 Task: Add an event with the title Lunch Break: Mindfulness and Stress Relief Session, date '2023/10/27', time 8:30 AM to 10:30 AMand add a description: Throughout the session, the facilitator will provide gentle guidance and reminders to stay present, fostering a non-judgmental and accepting attitude toward thoughts and sensations that may arise. There will also be moments of silence to allow participants to immerse themselves fully in the practice., put the event into Green category . Add location for the event as: Athens, Greece, logged in from the account softage.3@softage.netand send the event invitation to softage.4@softage.net and softage.5@softage.net. Set a reminder for the event 1 hour before
Action: Mouse moved to (113, 123)
Screenshot: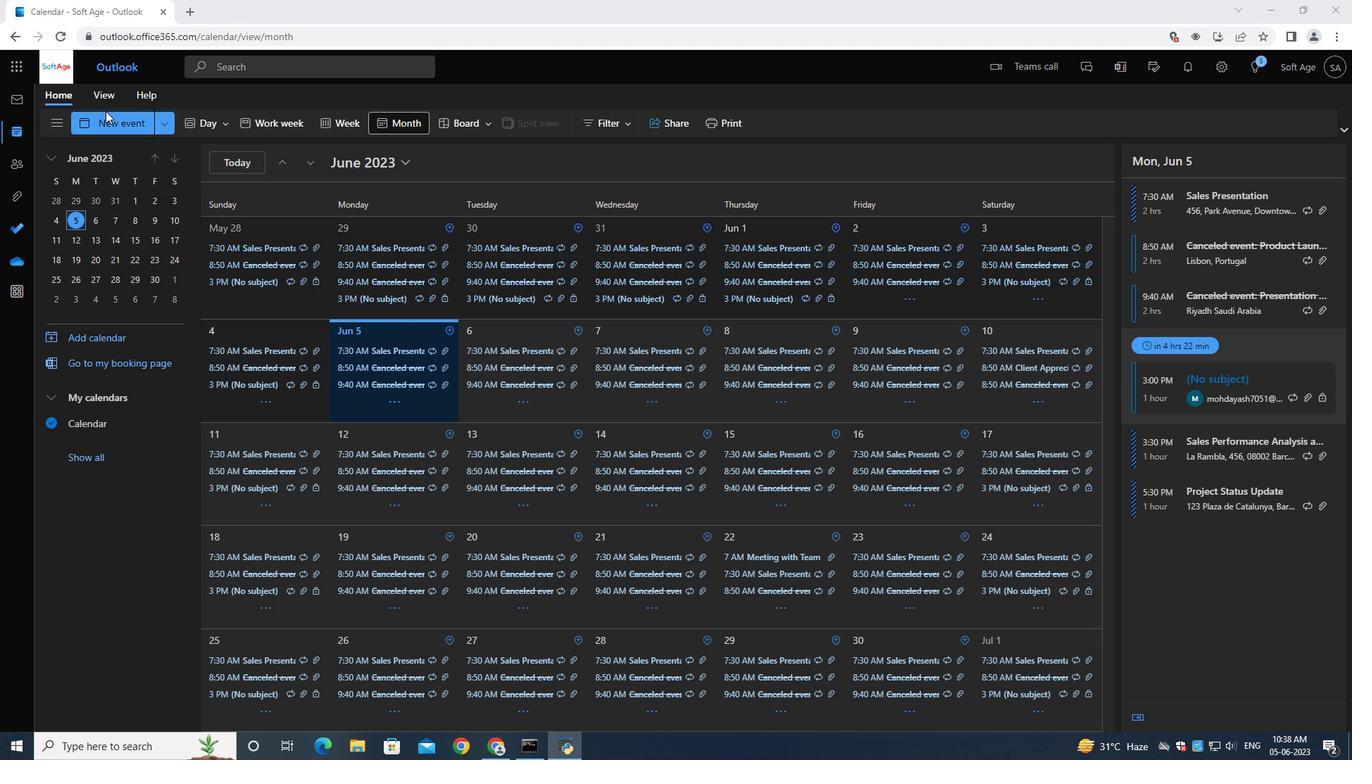 
Action: Mouse pressed left at (113, 123)
Screenshot: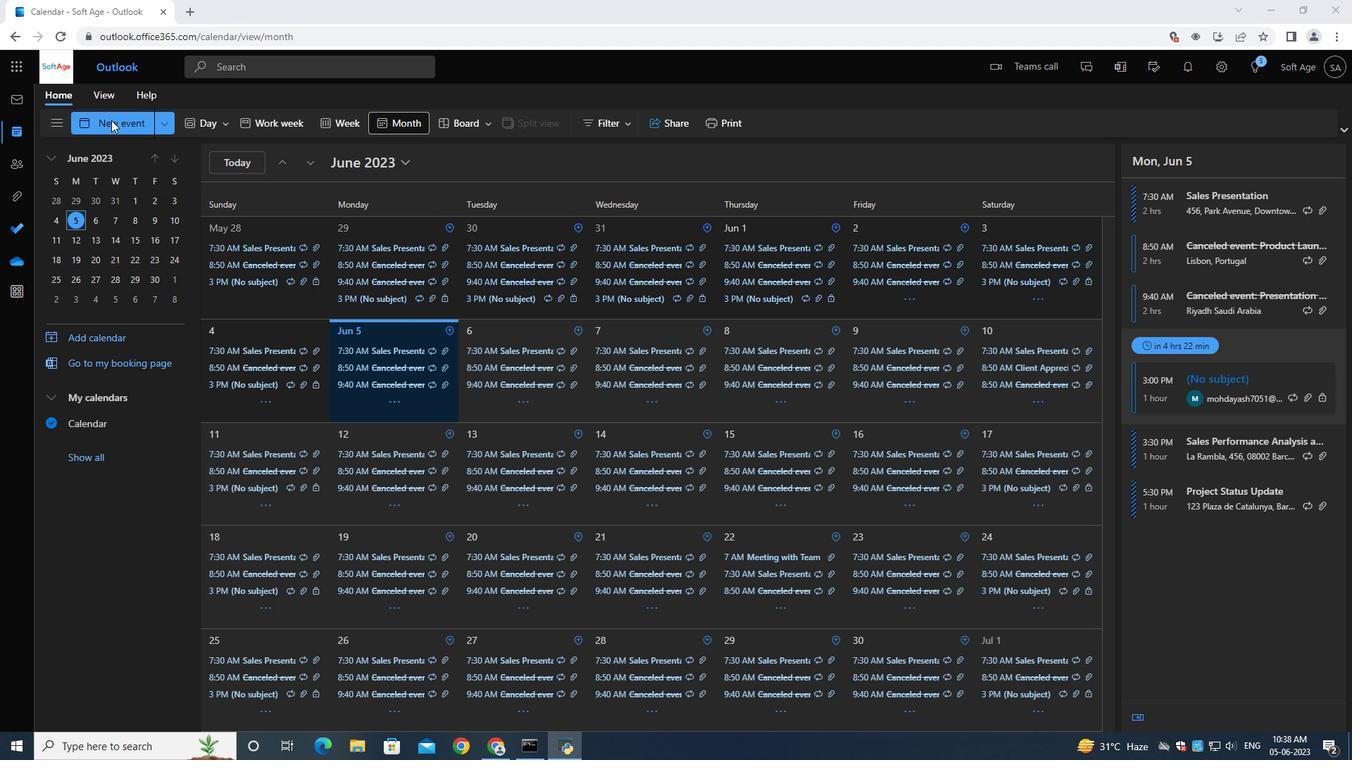 
Action: Mouse moved to (370, 212)
Screenshot: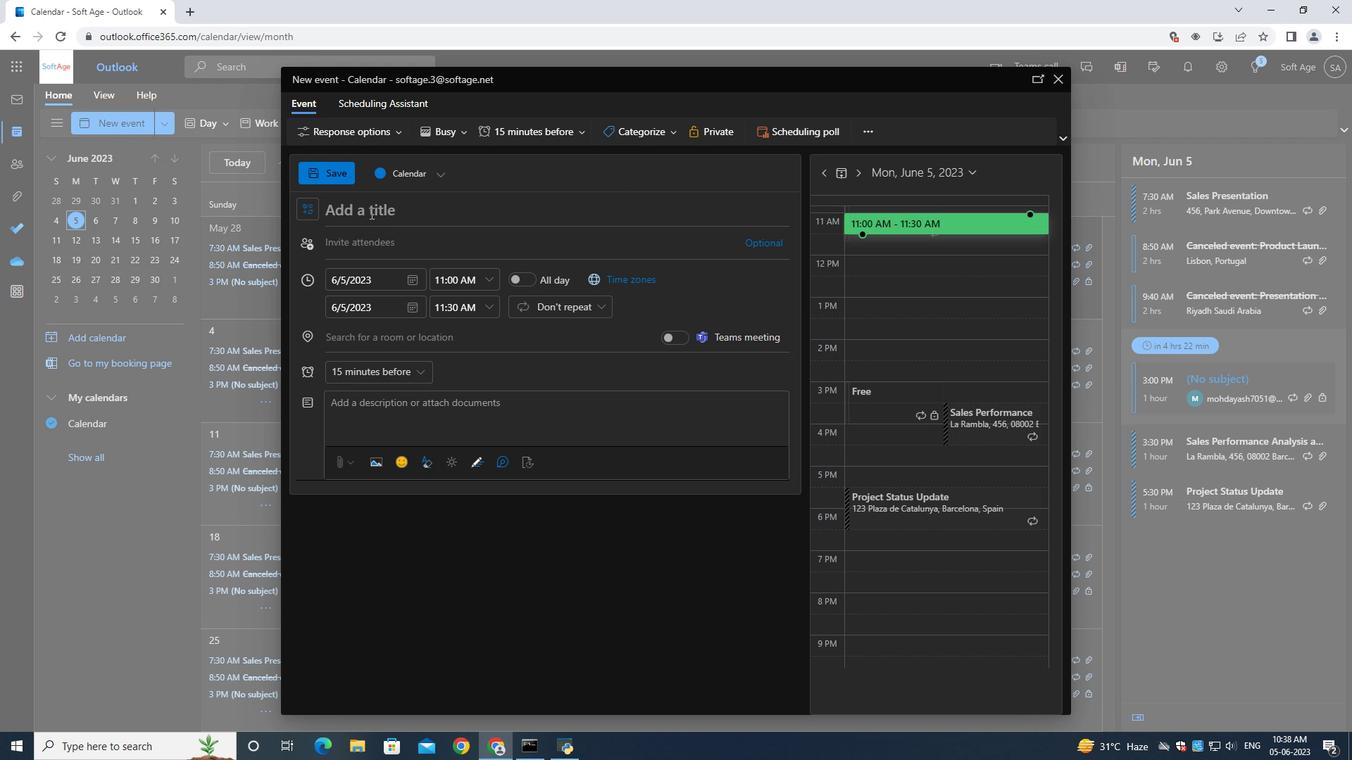 
Action: Mouse pressed left at (370, 212)
Screenshot: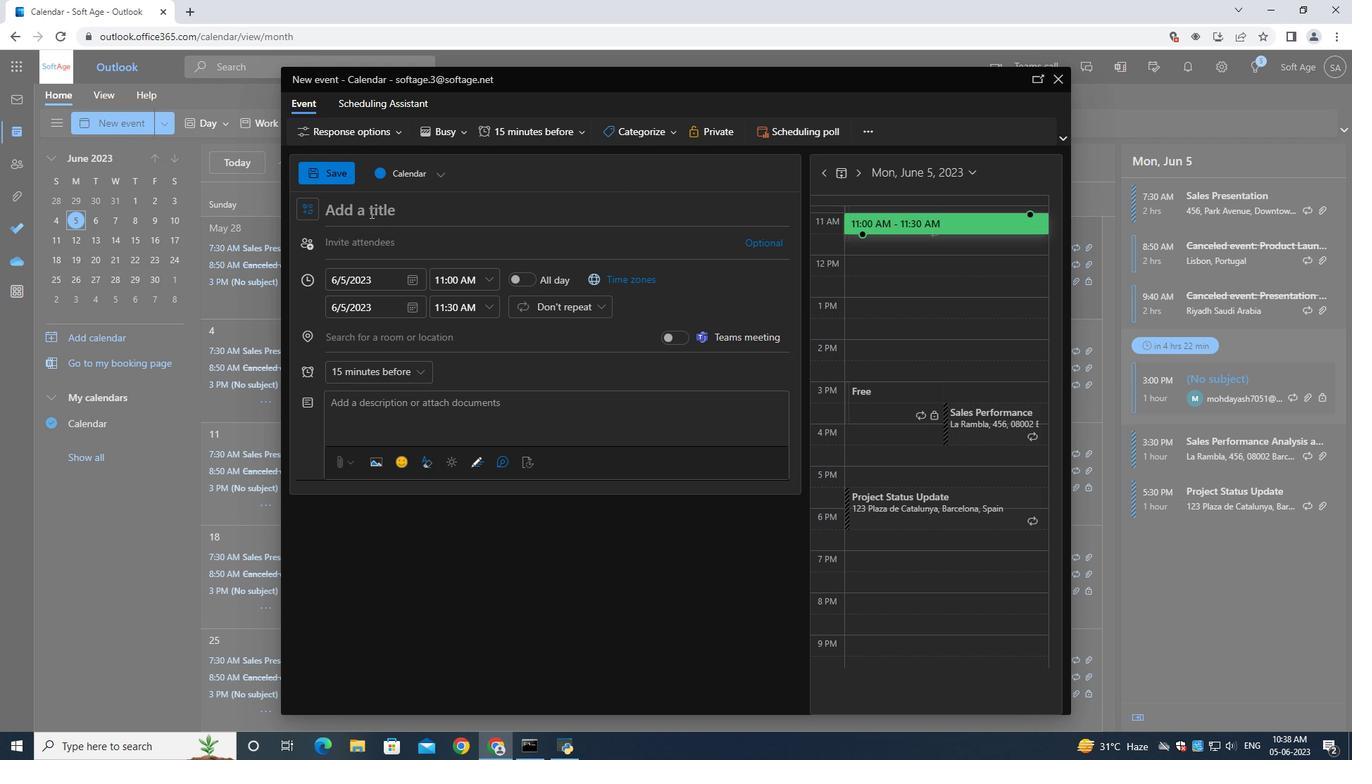 
Action: Key pressed <Key.shift>Lunch<Key.space><Key.shift>Break<Key.shift_r>:<Key.space><Key.shift><Key.shift><Key.shift><Key.shift><Key.shift><Key.shift><Key.shift><Key.shift><Key.shift><Key.shift><Key.shift><Key.shift><Key.shift><Key.shift><Key.shift><Key.shift><Key.shift><Key.shift><Key.shift>Mindfulness<Key.space>and<Key.space><Key.shift><Key.shift>Stress<Key.space><Key.shift>Relief<Key.space><Key.shift>Session
Screenshot: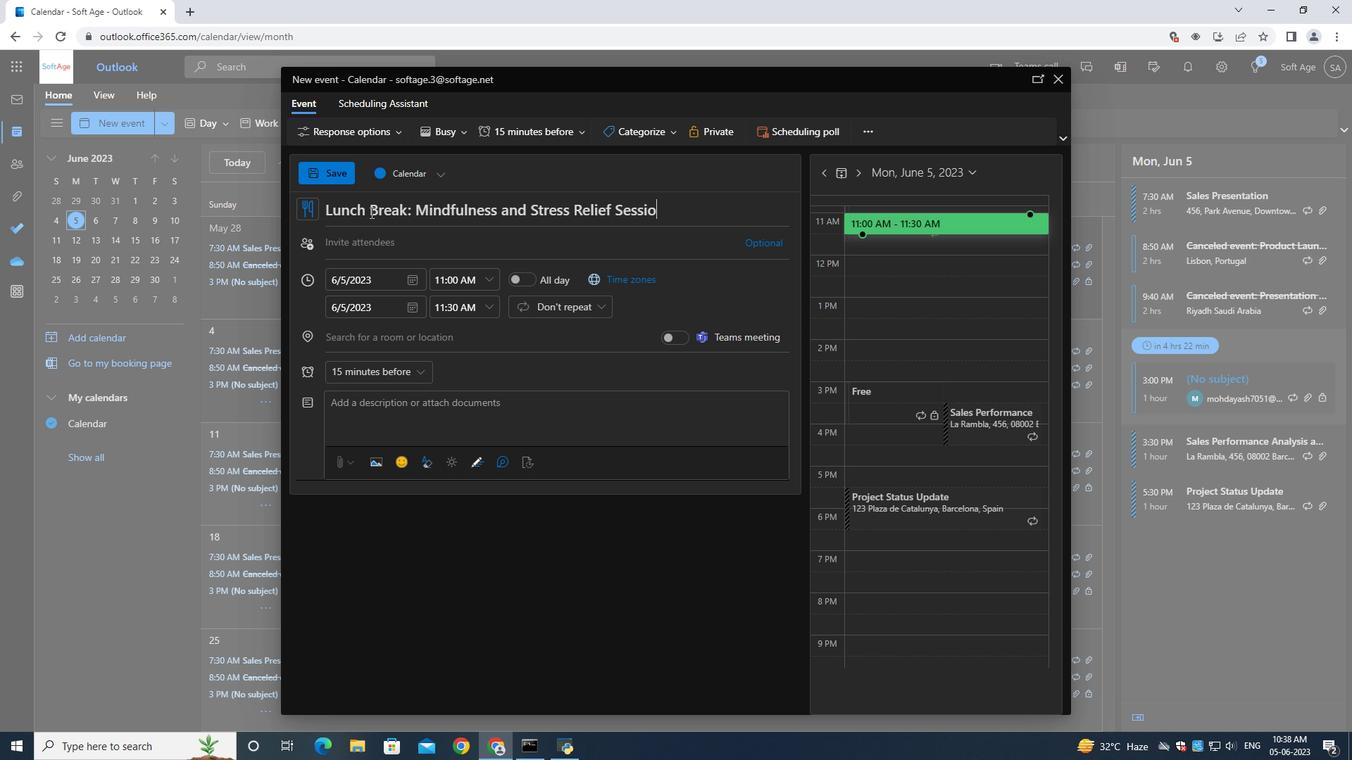 
Action: Mouse moved to (410, 276)
Screenshot: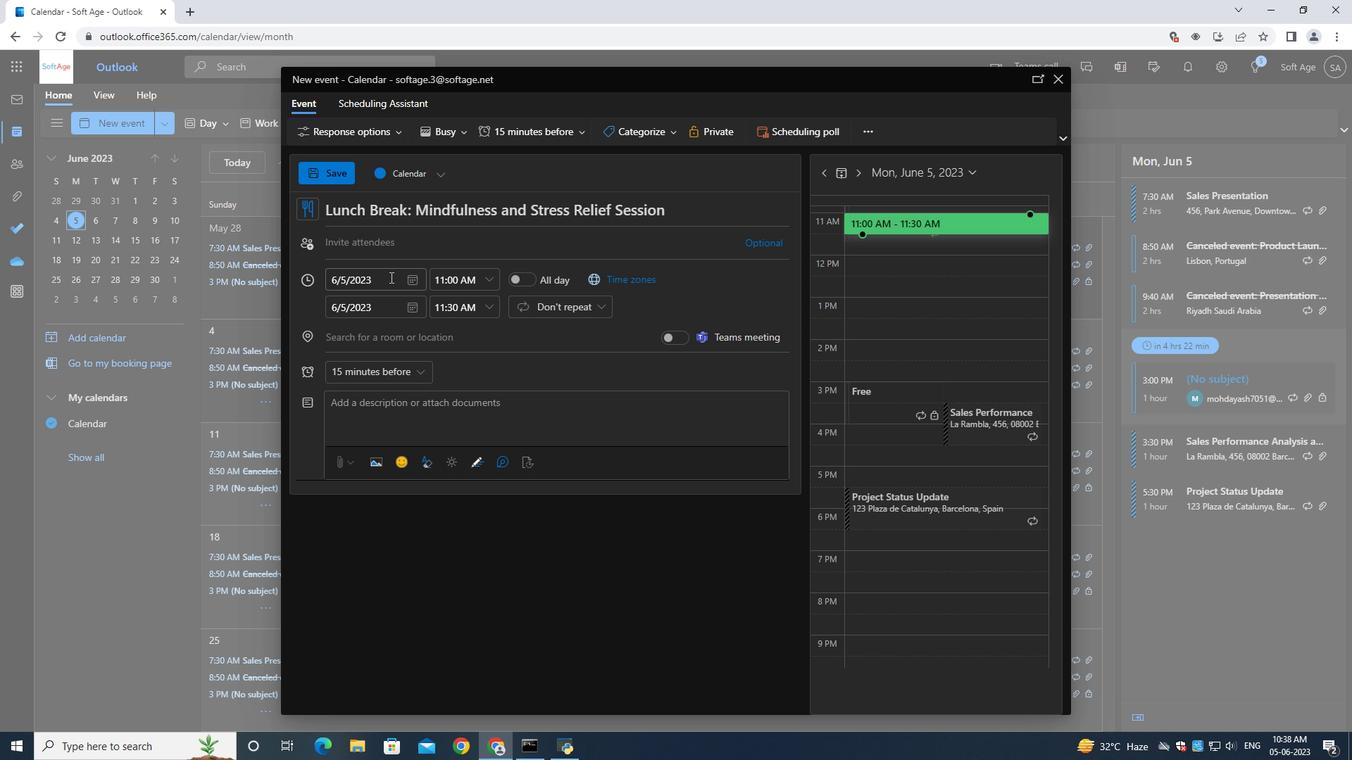 
Action: Mouse pressed left at (410, 276)
Screenshot: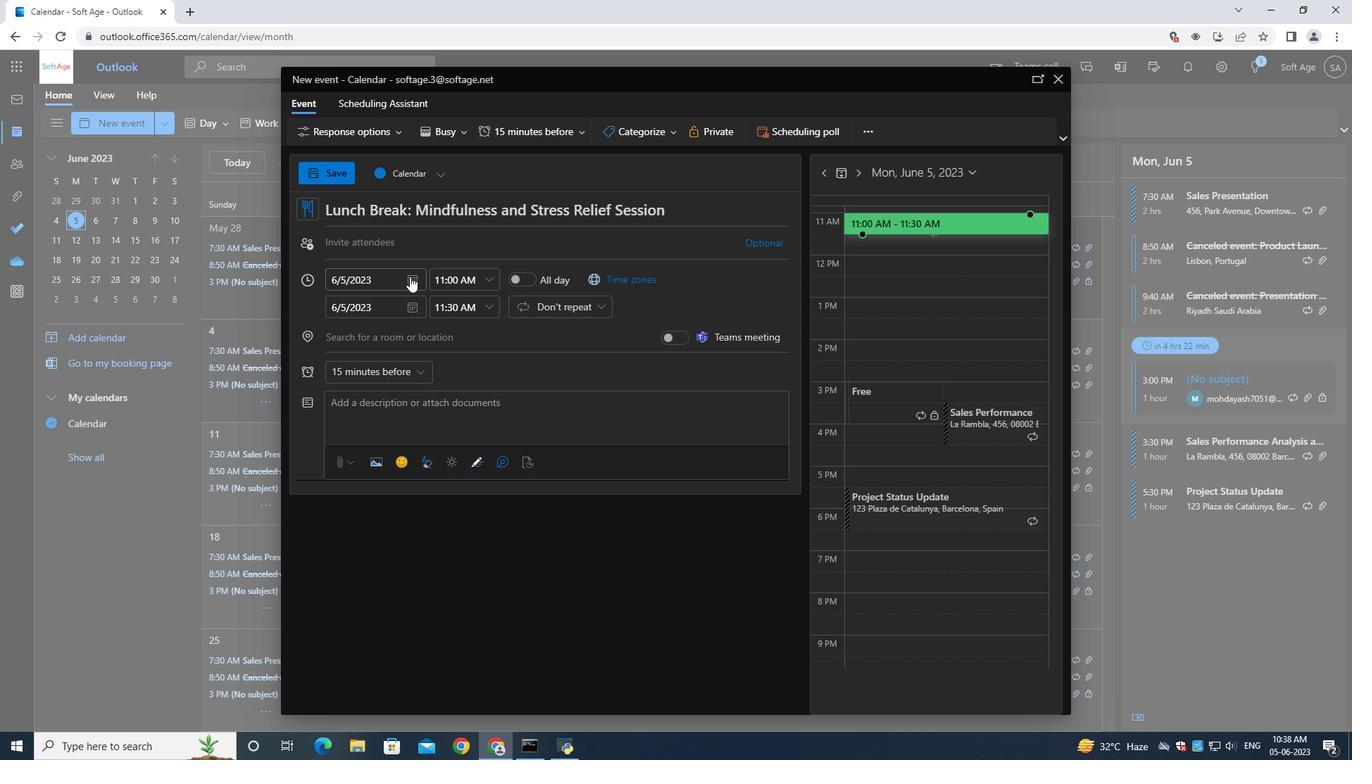 
Action: Mouse moved to (463, 309)
Screenshot: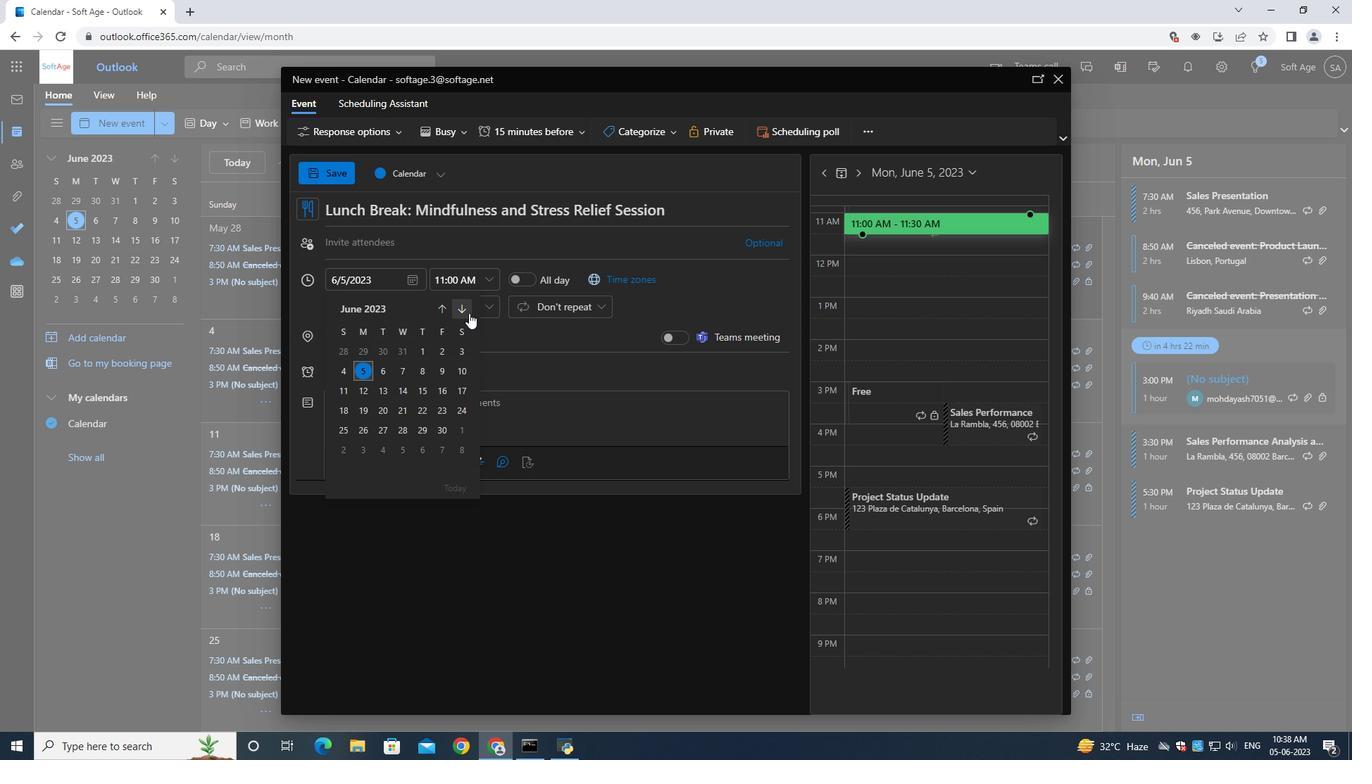 
Action: Mouse pressed left at (463, 309)
Screenshot: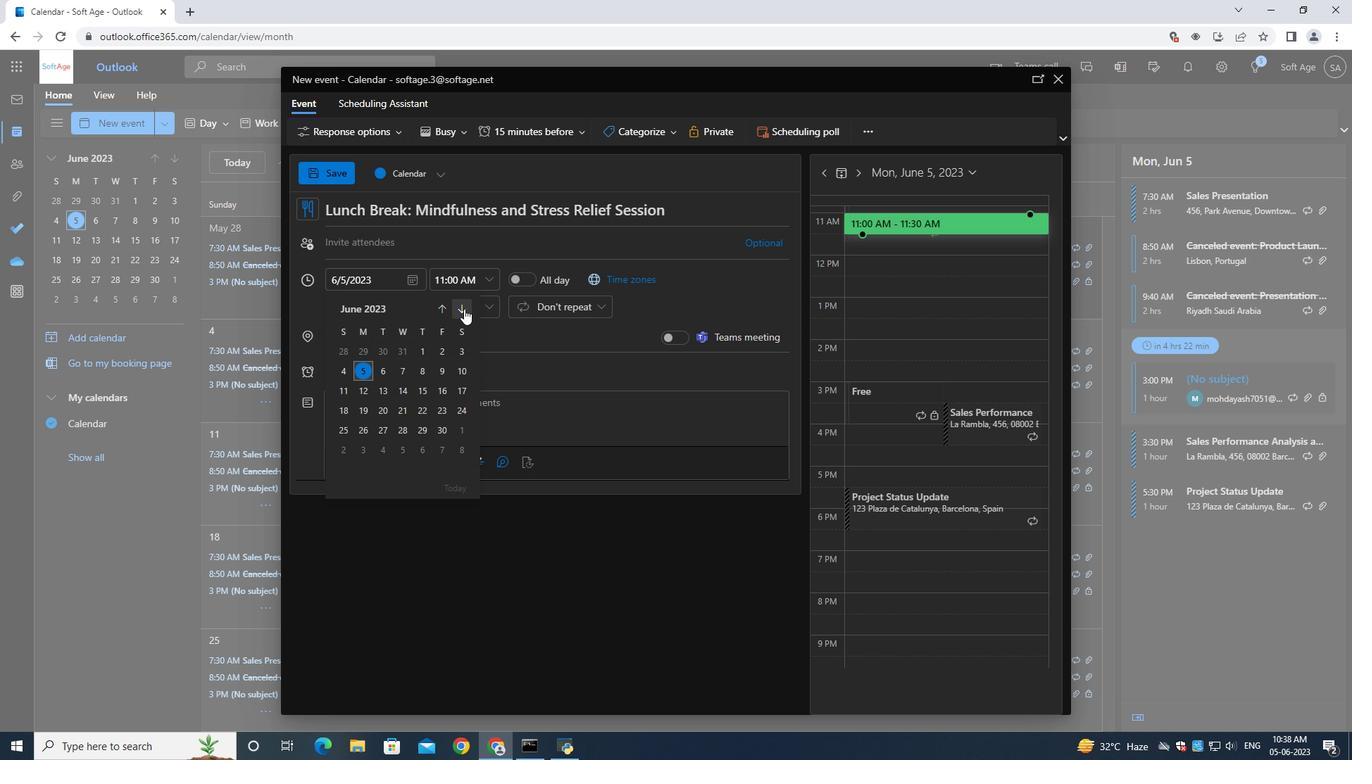 
Action: Mouse moved to (460, 305)
Screenshot: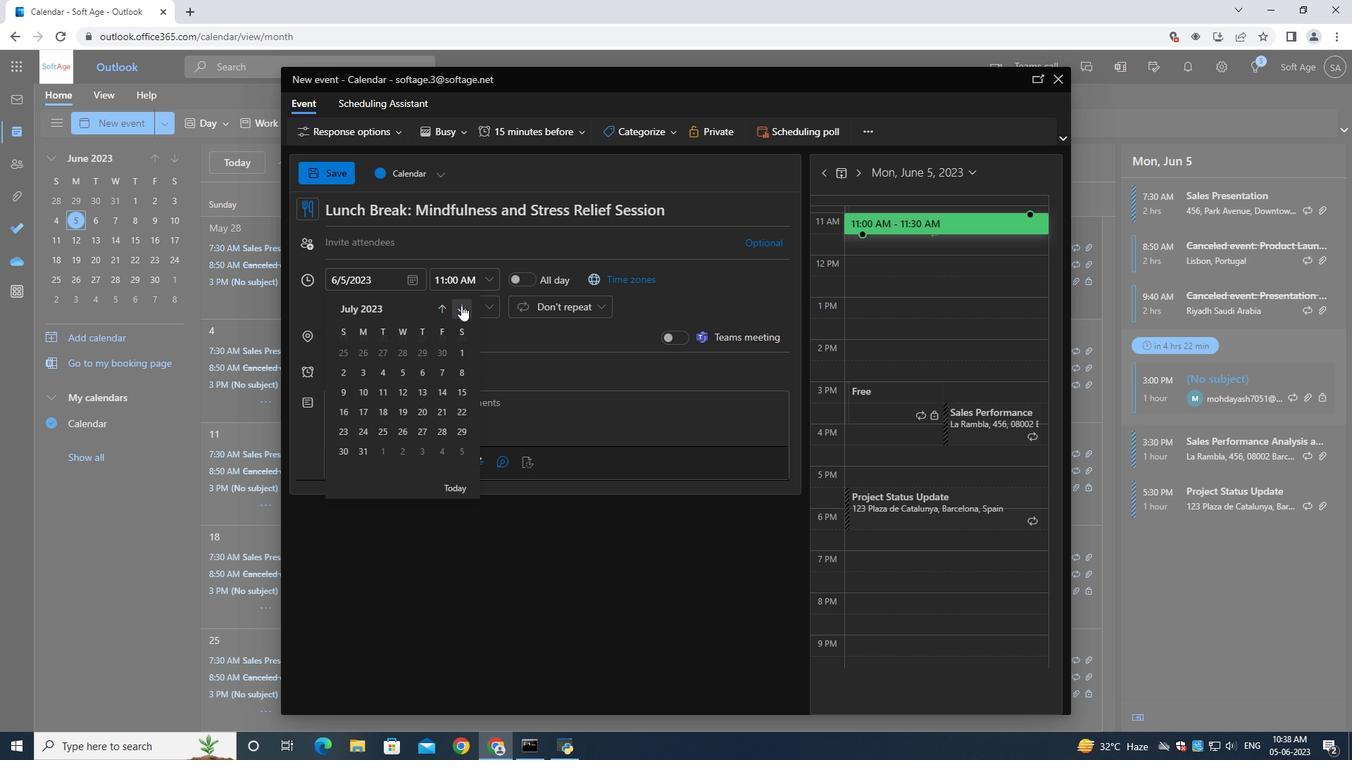 
Action: Mouse pressed left at (460, 305)
Screenshot: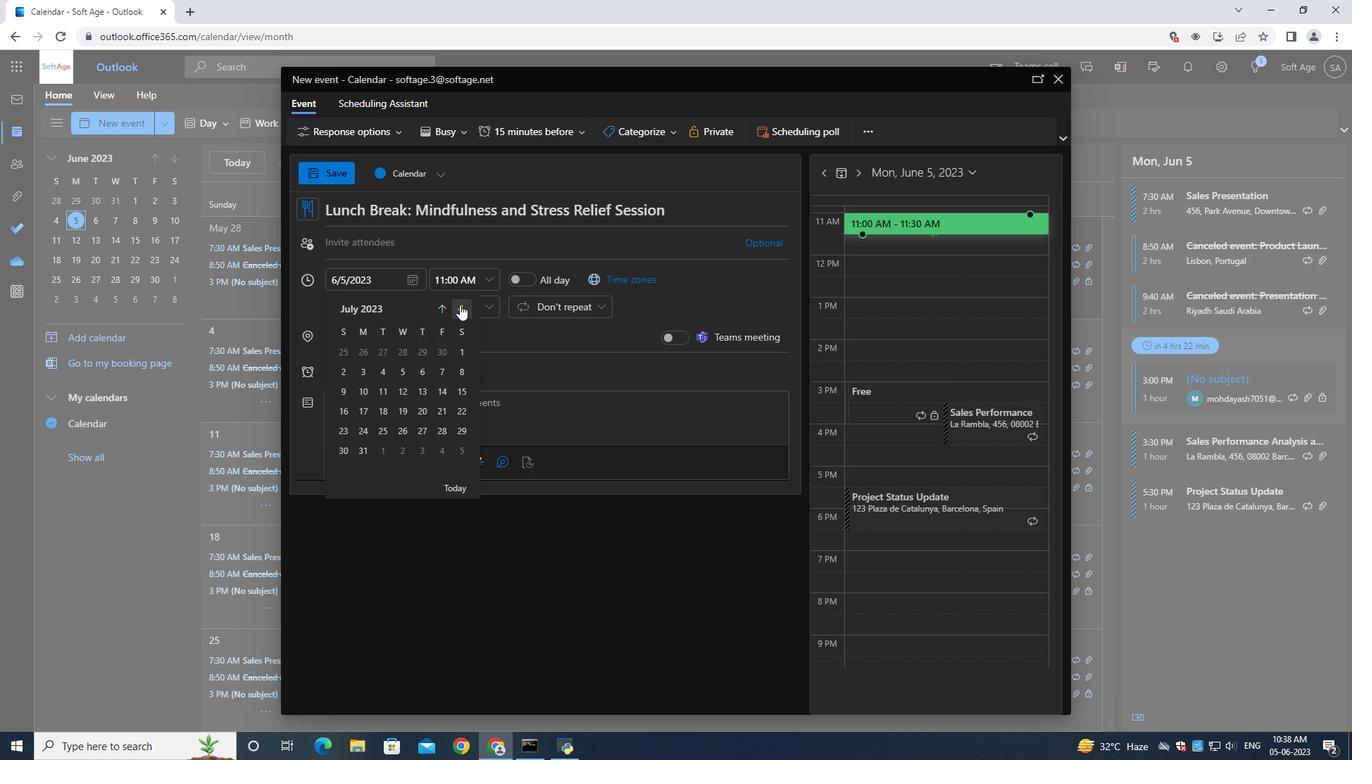
Action: Mouse pressed left at (460, 305)
Screenshot: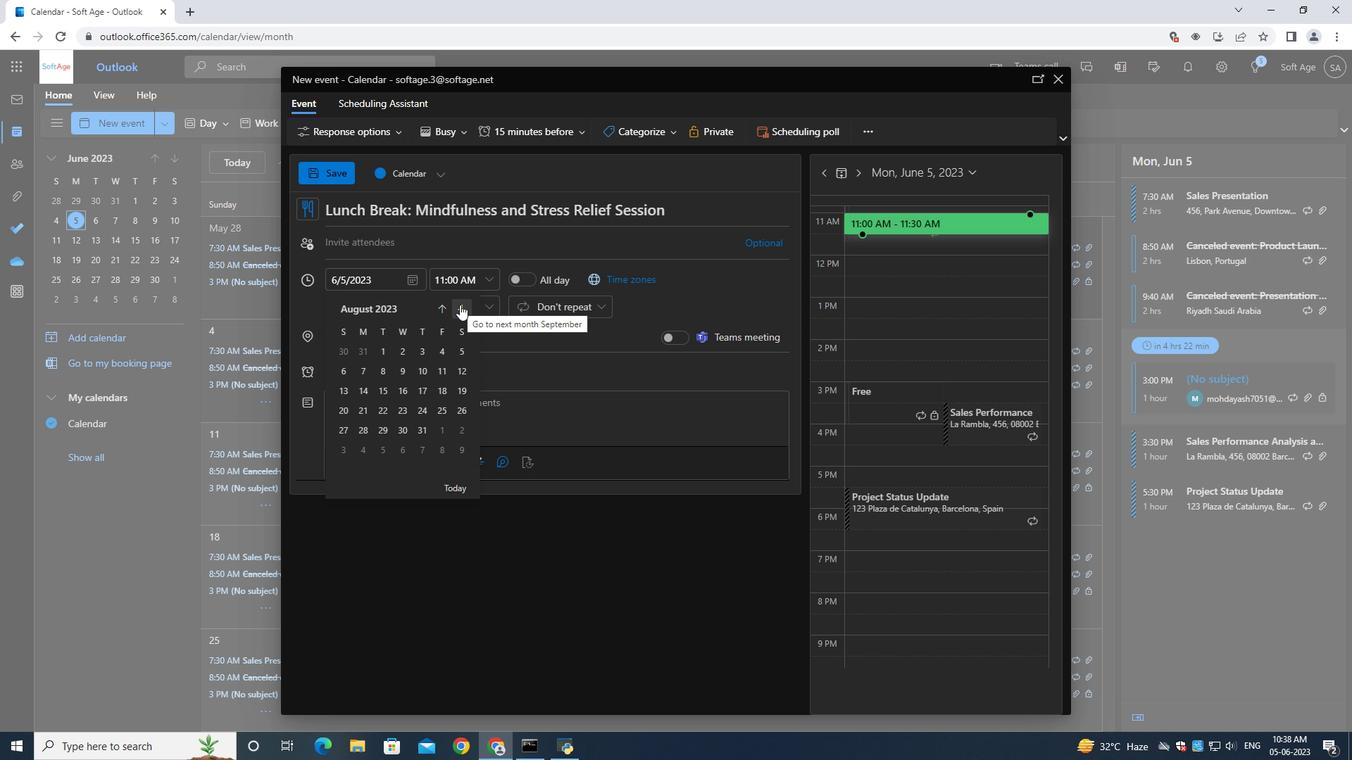 
Action: Mouse pressed left at (460, 305)
Screenshot: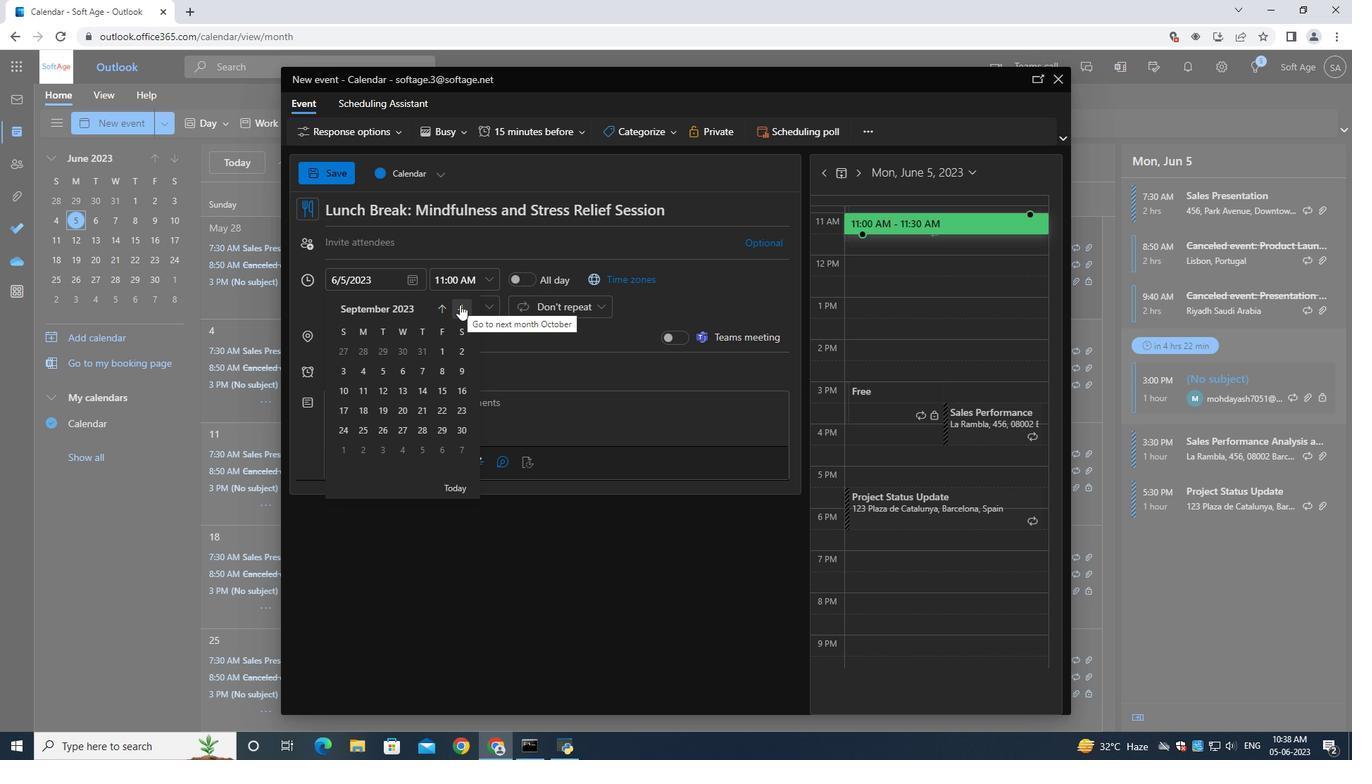 
Action: Mouse pressed left at (460, 305)
Screenshot: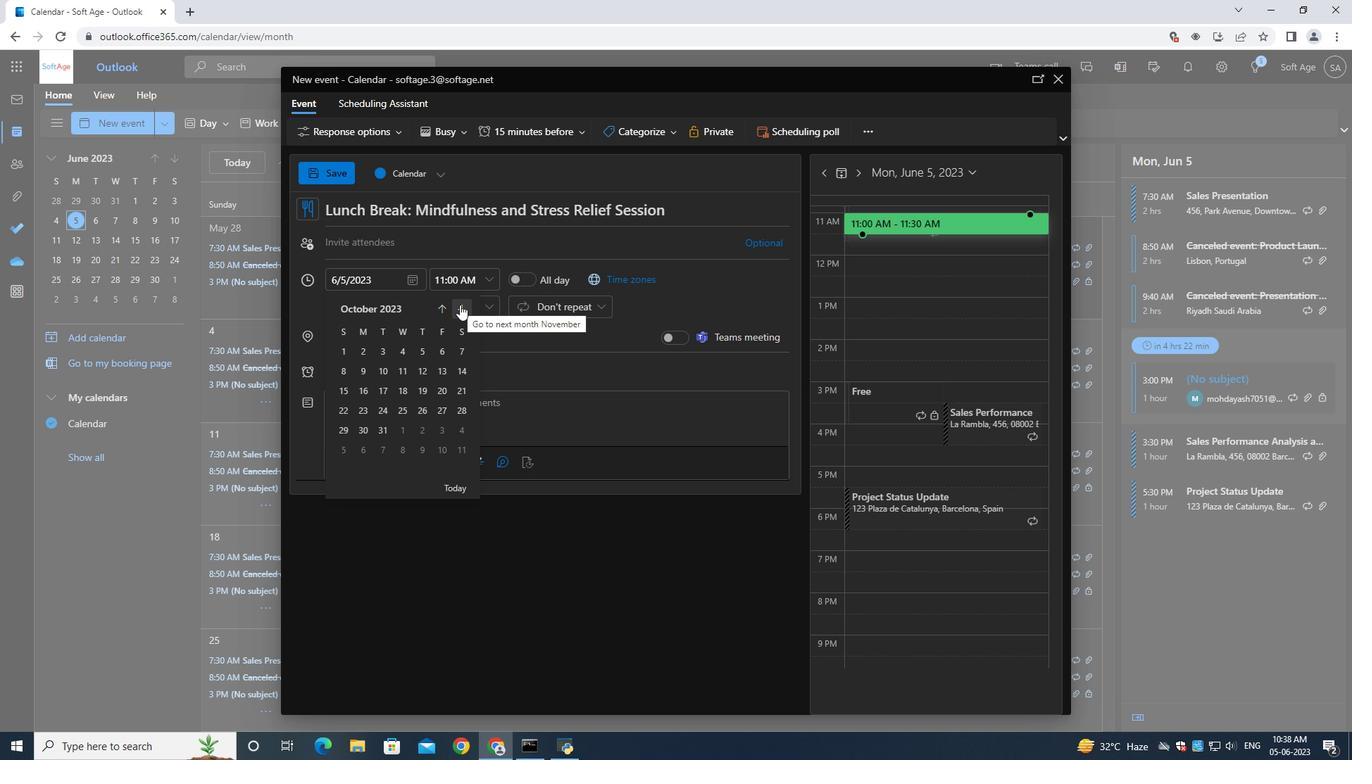 
Action: Mouse moved to (445, 305)
Screenshot: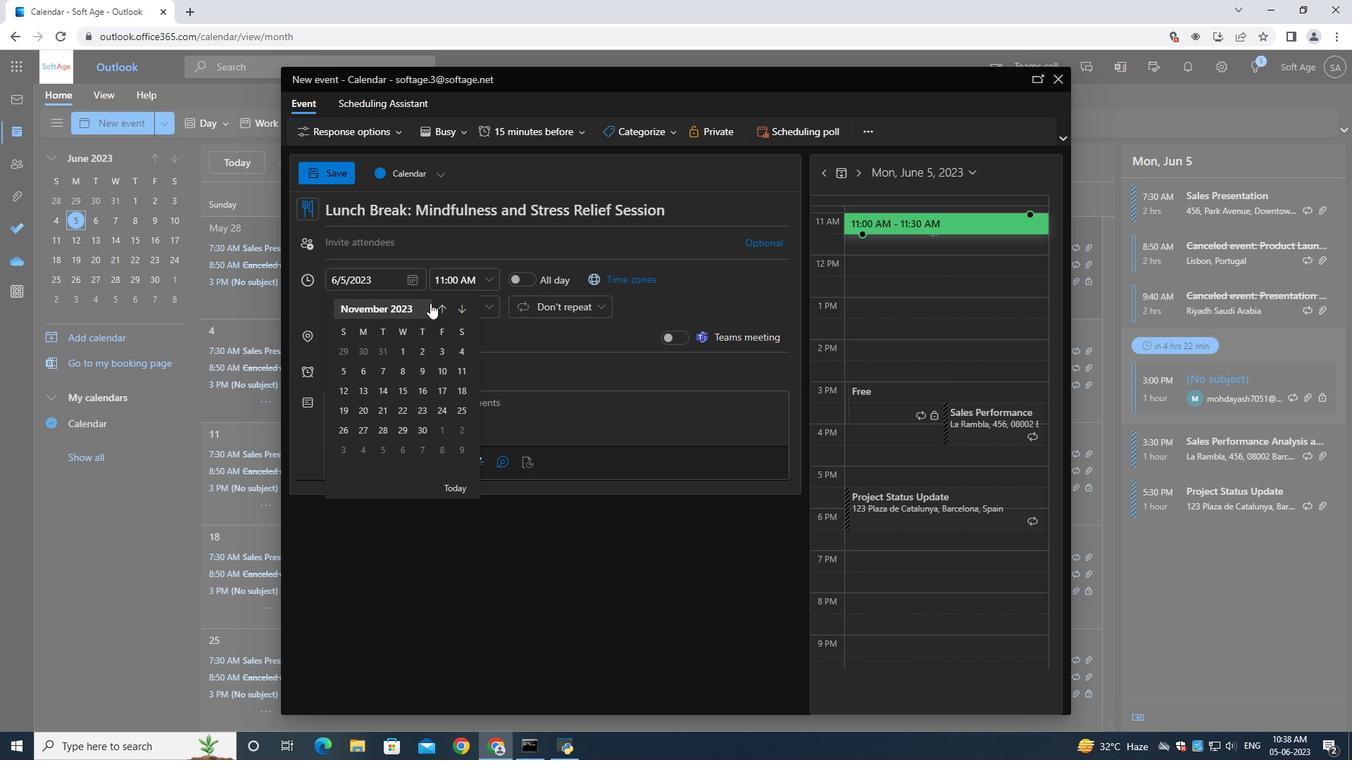 
Action: Mouse pressed left at (445, 305)
Screenshot: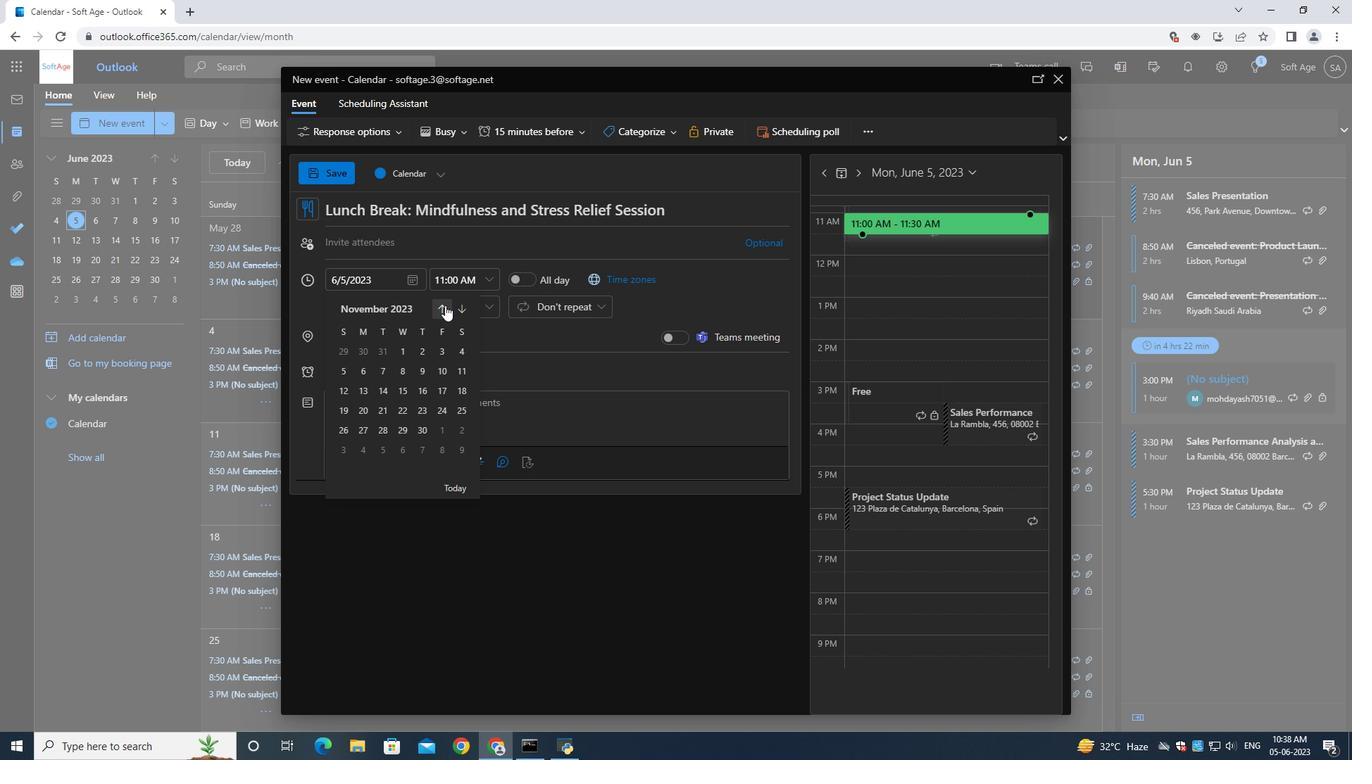 
Action: Mouse moved to (440, 414)
Screenshot: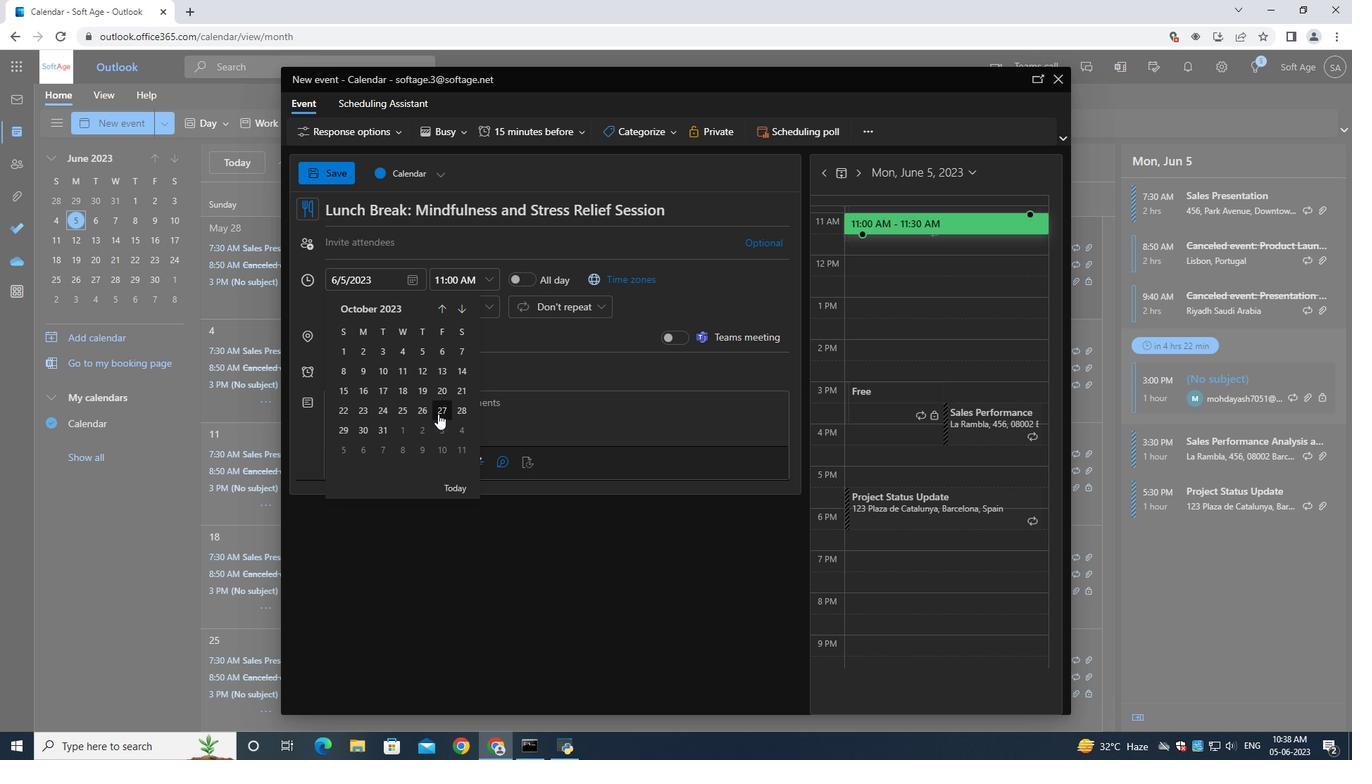 
Action: Mouse pressed left at (440, 414)
Screenshot: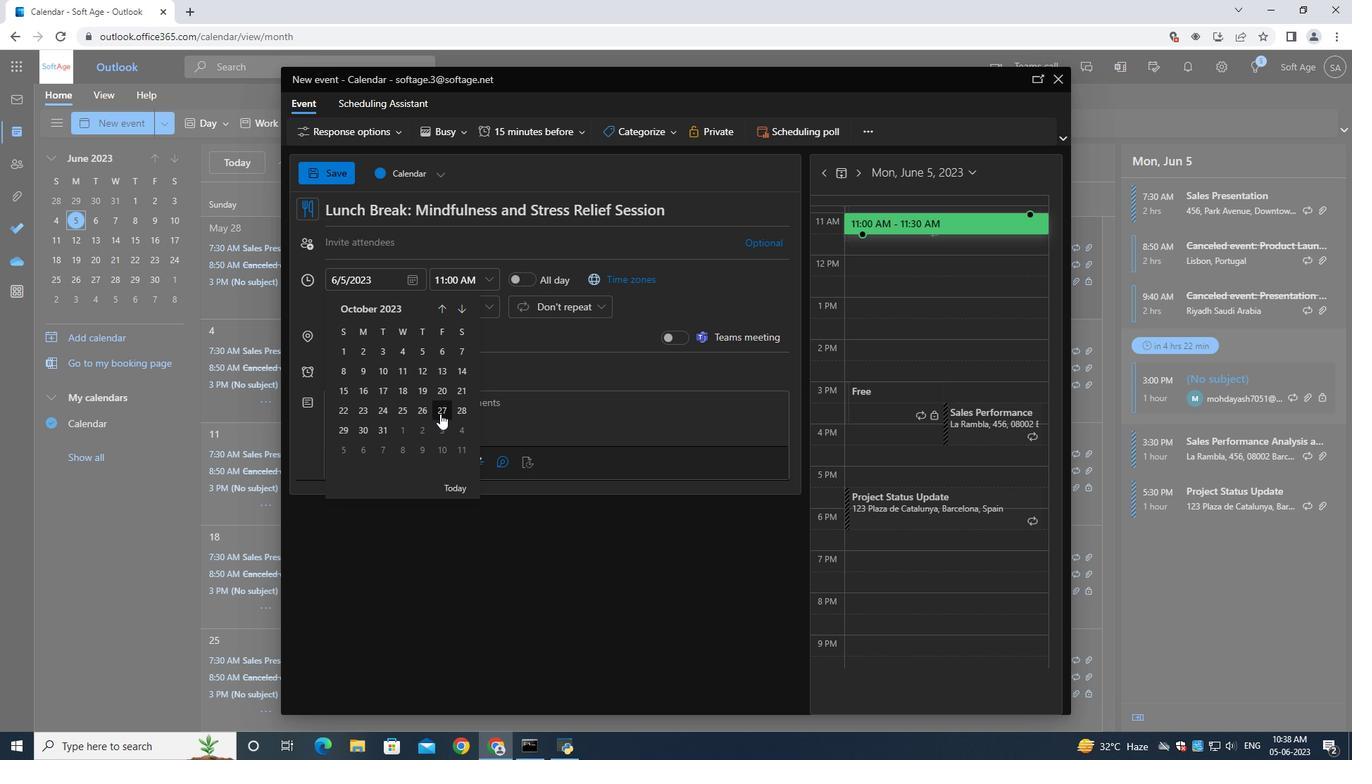 
Action: Mouse moved to (467, 281)
Screenshot: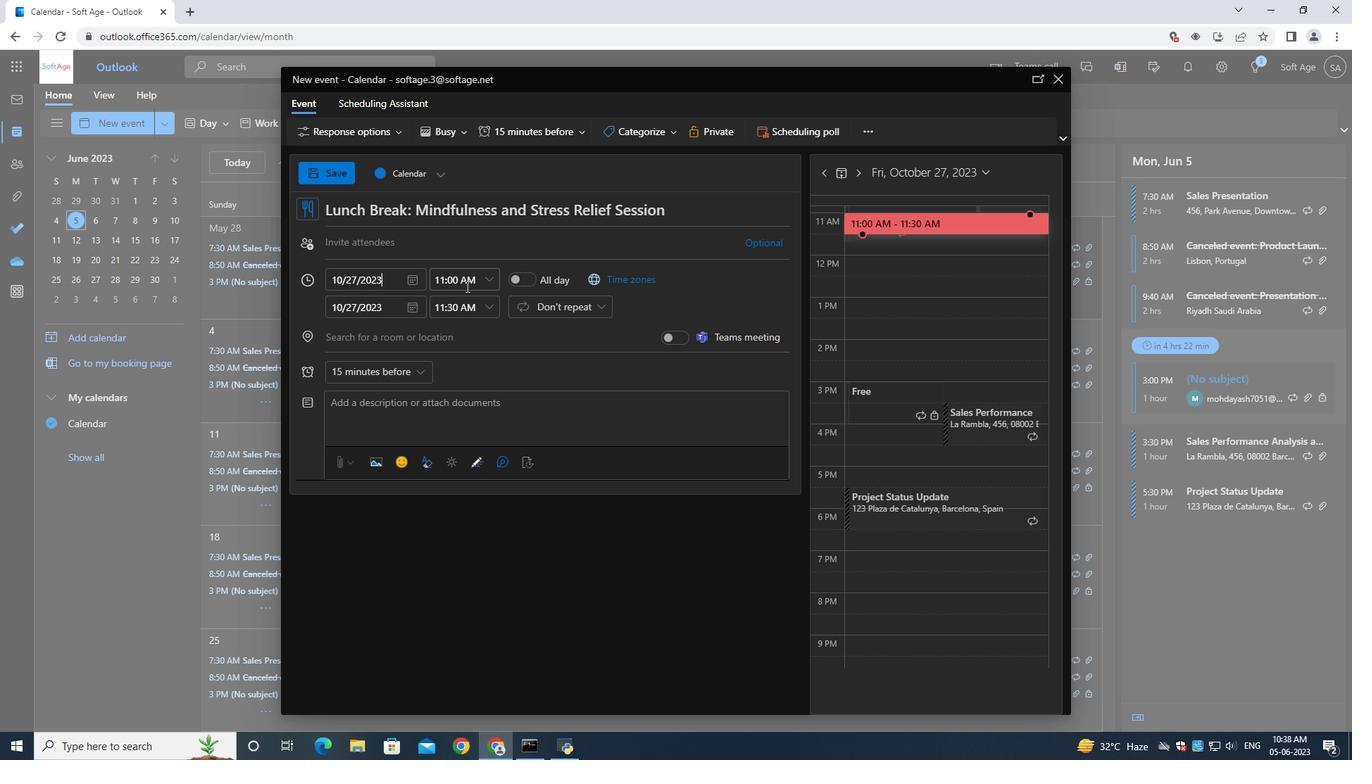 
Action: Mouse pressed left at (467, 281)
Screenshot: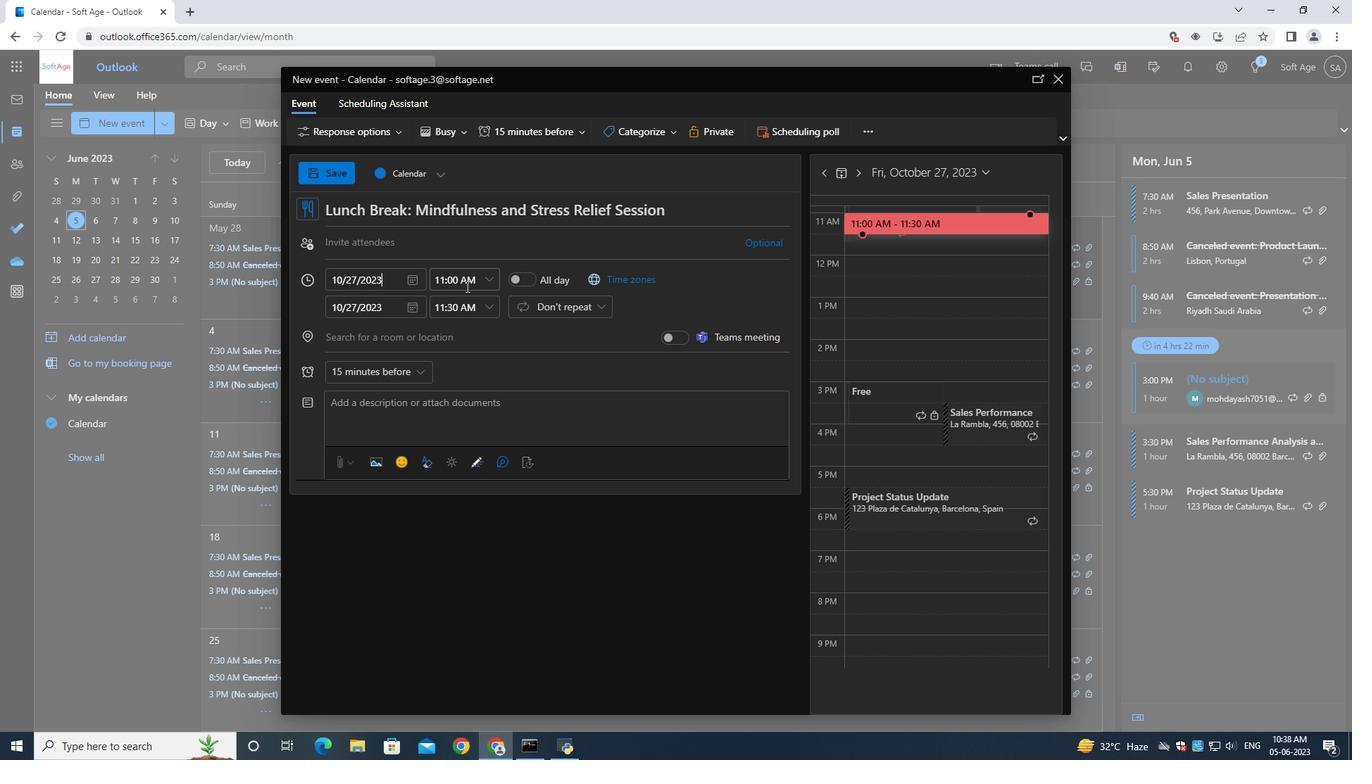 
Action: Mouse moved to (552, 283)
Screenshot: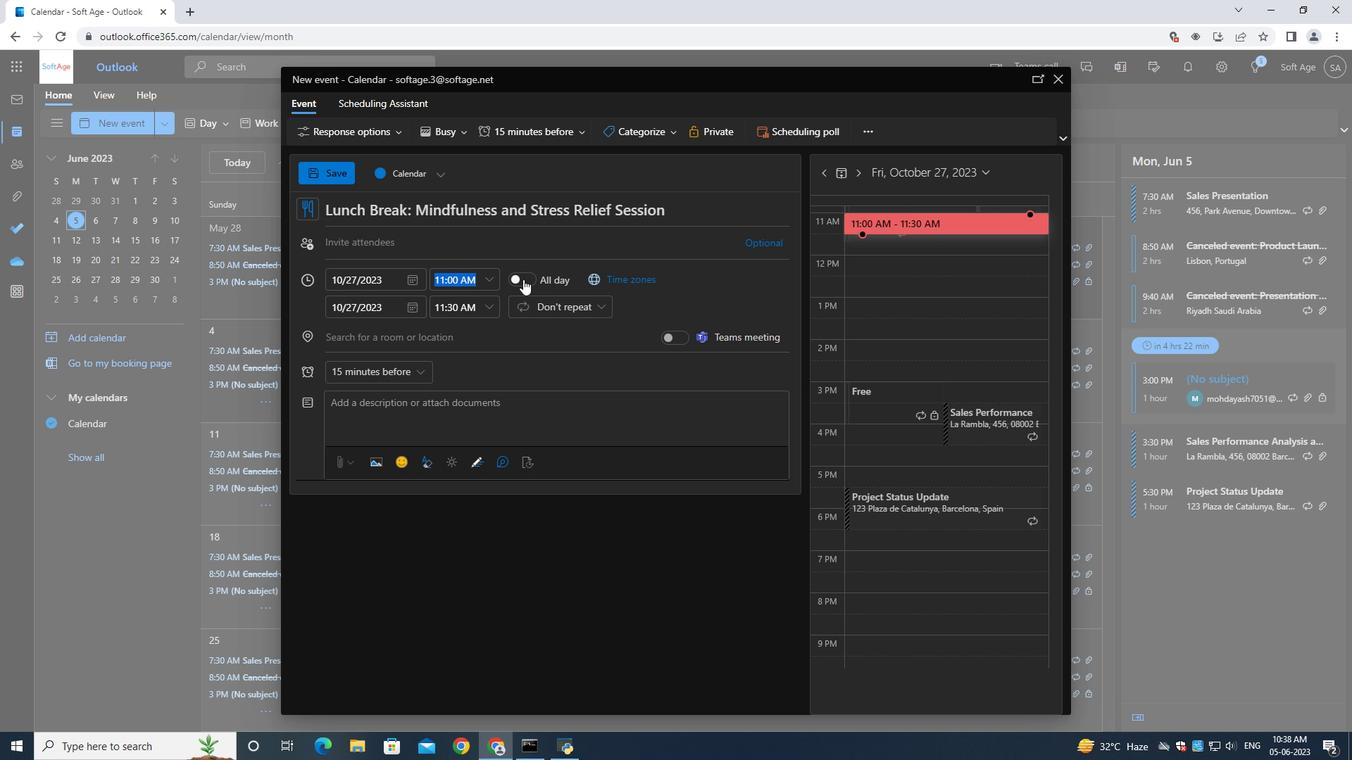 
Action: Key pressed 8<Key.shift_r>:30<Key.shift>AM
Screenshot: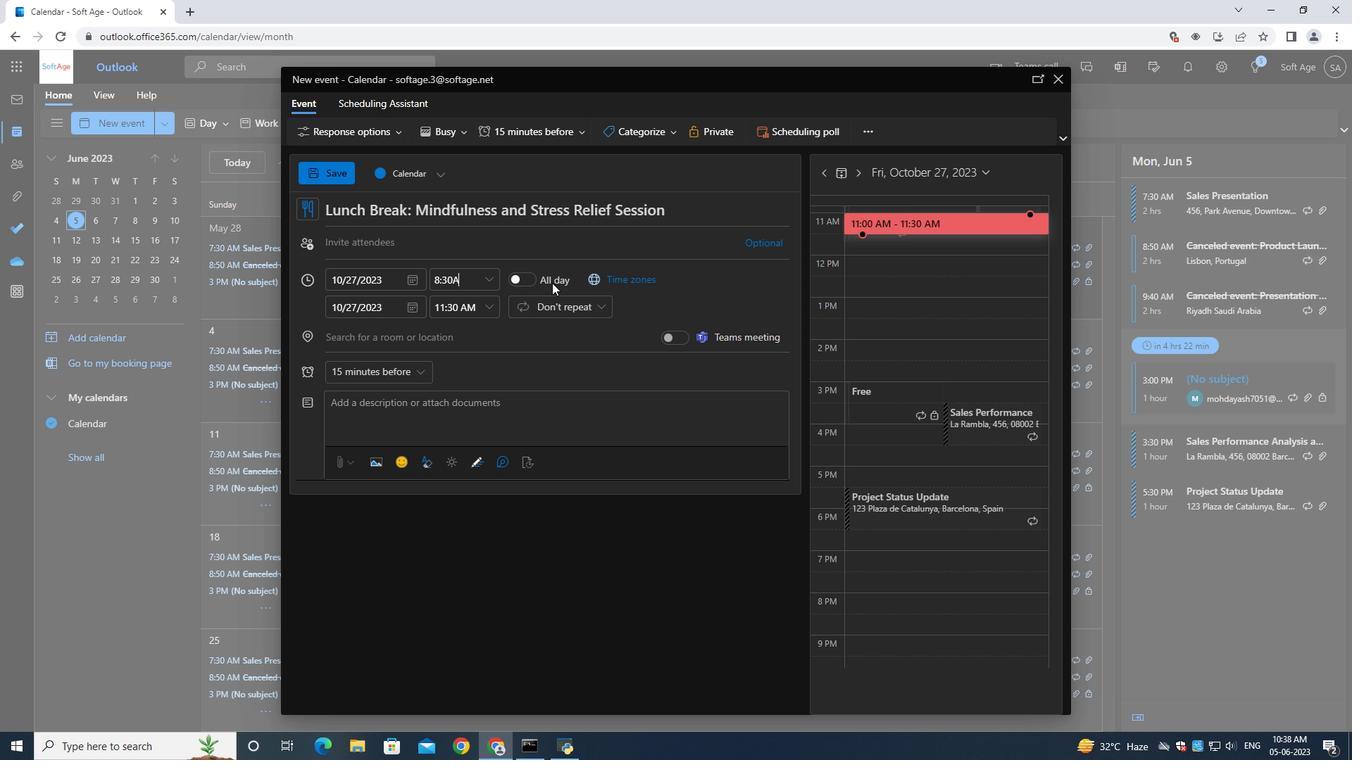 
Action: Mouse moved to (465, 305)
Screenshot: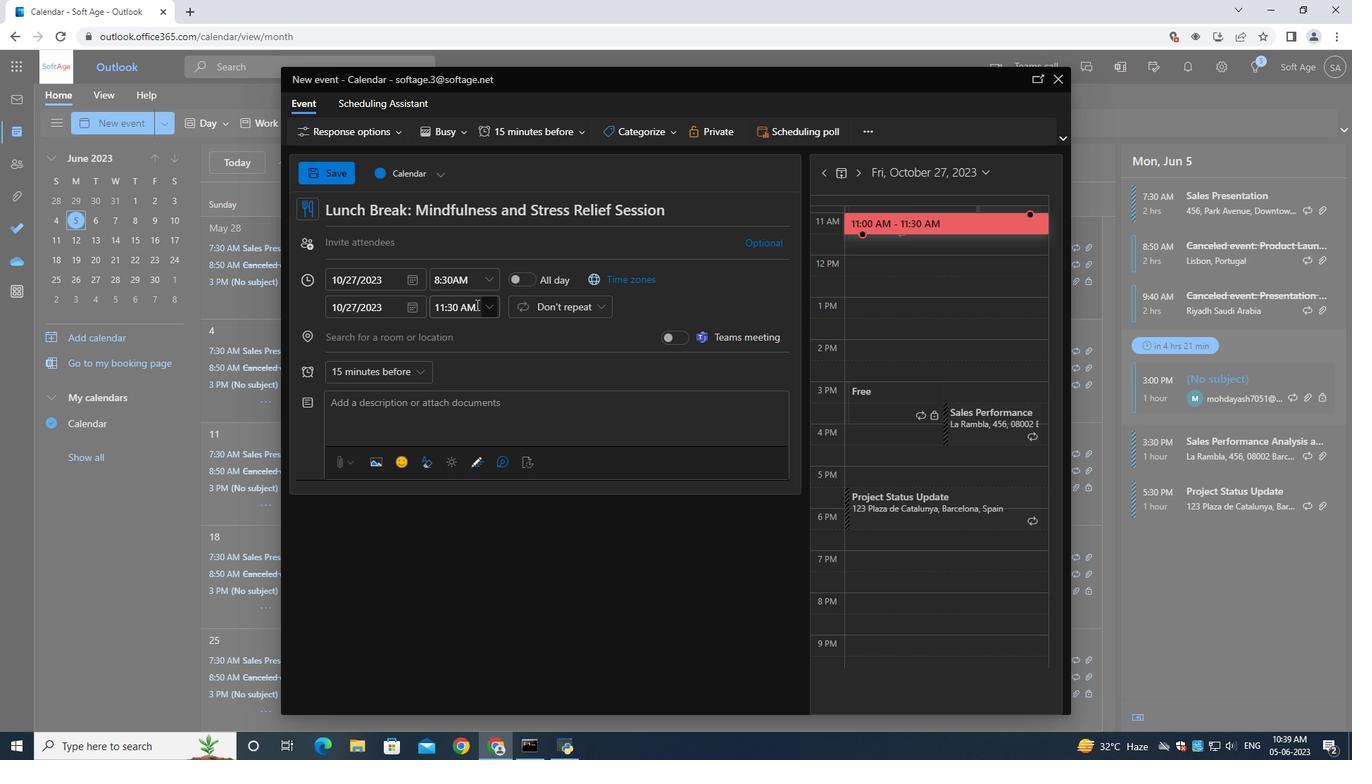 
Action: Mouse pressed left at (465, 305)
Screenshot: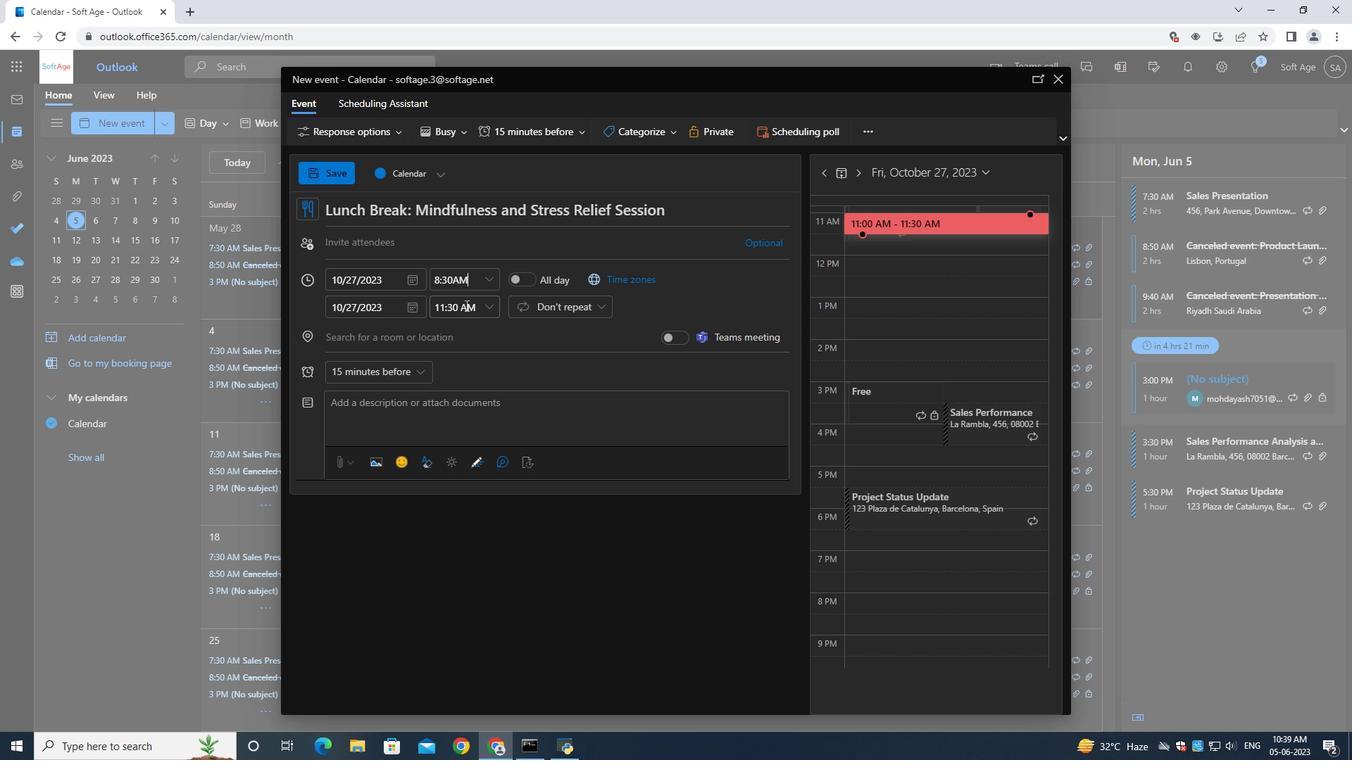 
Action: Mouse moved to (472, 298)
Screenshot: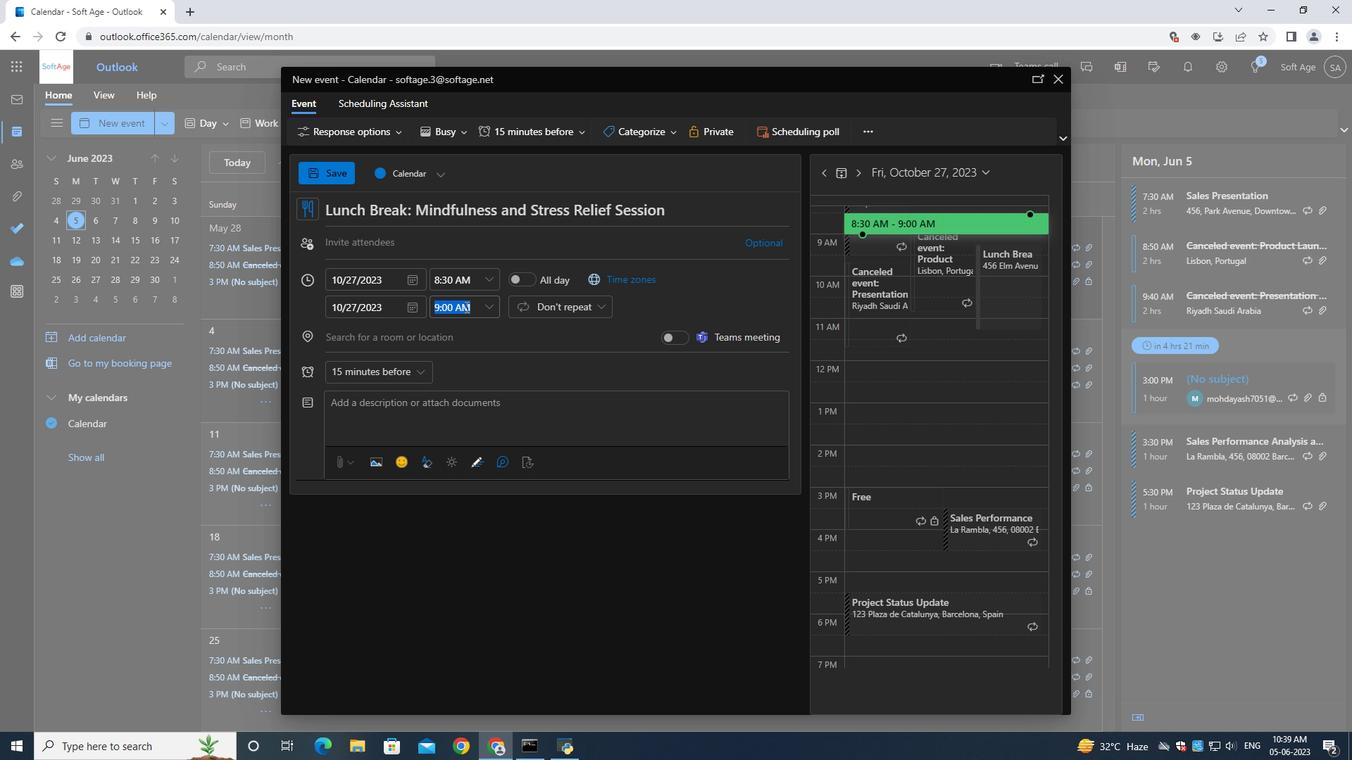 
Action: Key pressed 10<Key.shift_r>:30<Key.shift><Key.shift><Key.shift>AM
Screenshot: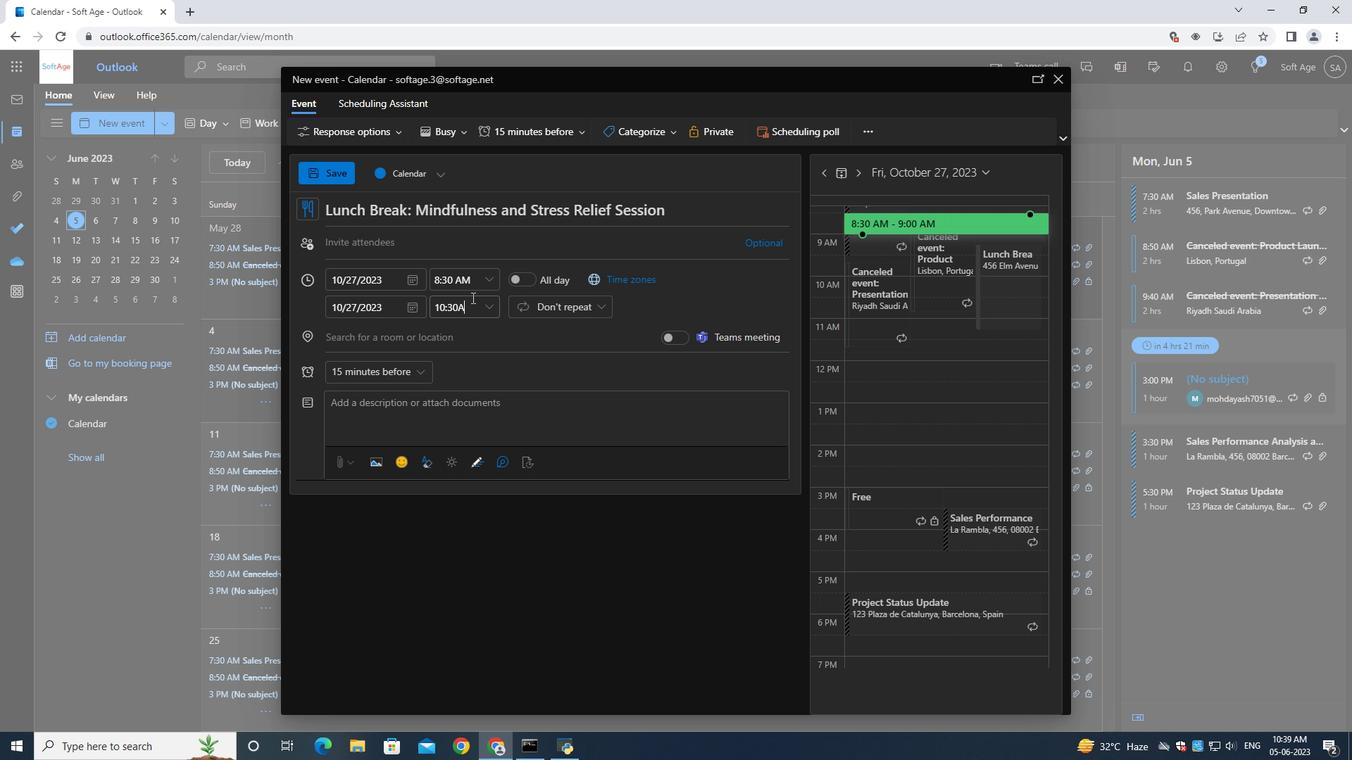 
Action: Mouse moved to (381, 403)
Screenshot: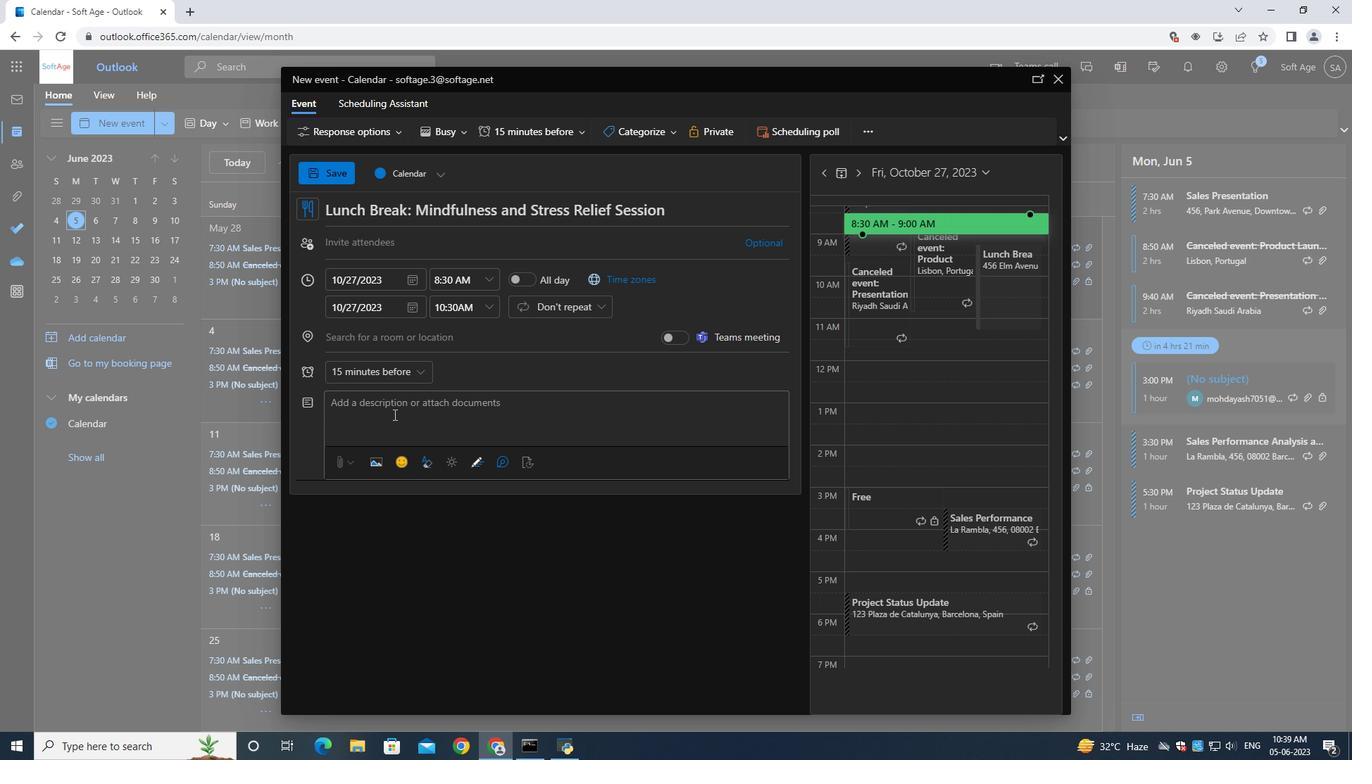 
Action: Mouse pressed left at (381, 403)
Screenshot: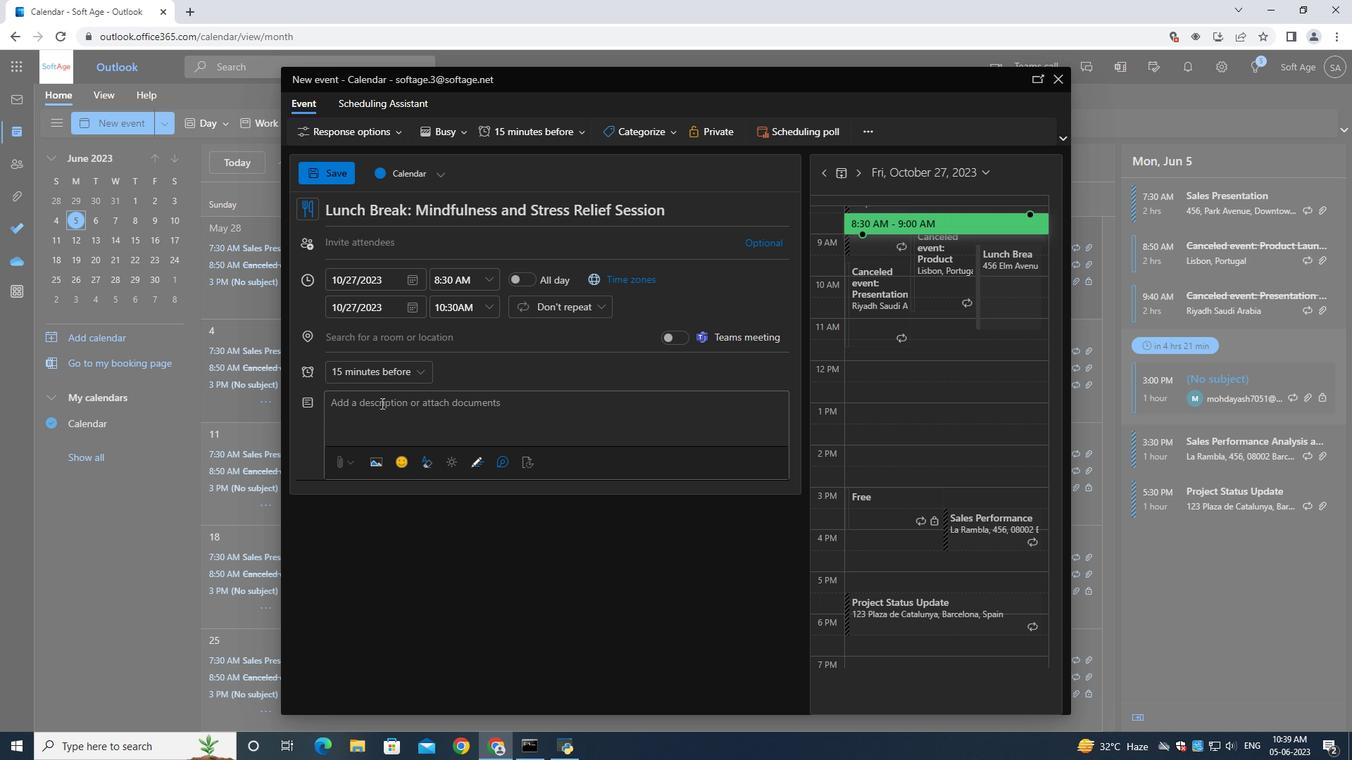 
Action: Mouse moved to (381, 402)
Screenshot: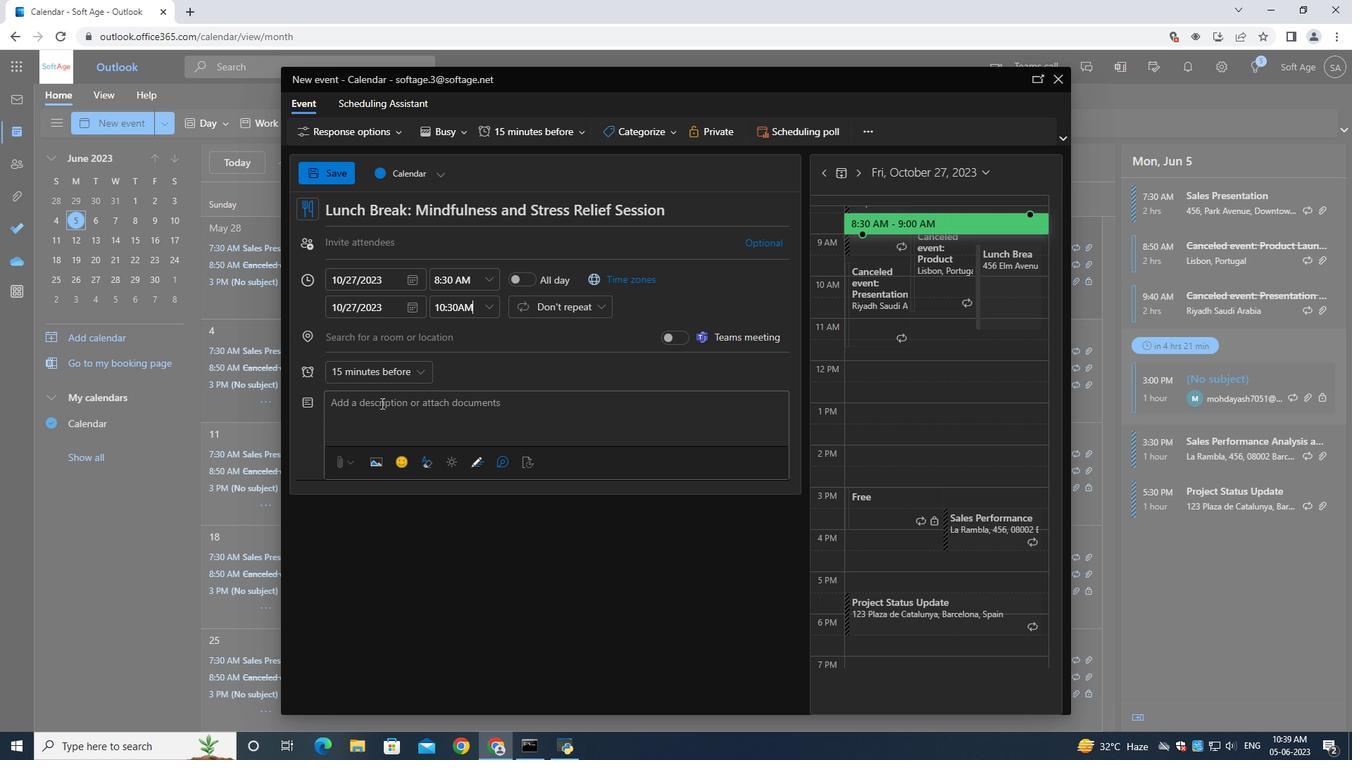 
Action: Key pressed <Key.shift>Thriughout
Screenshot: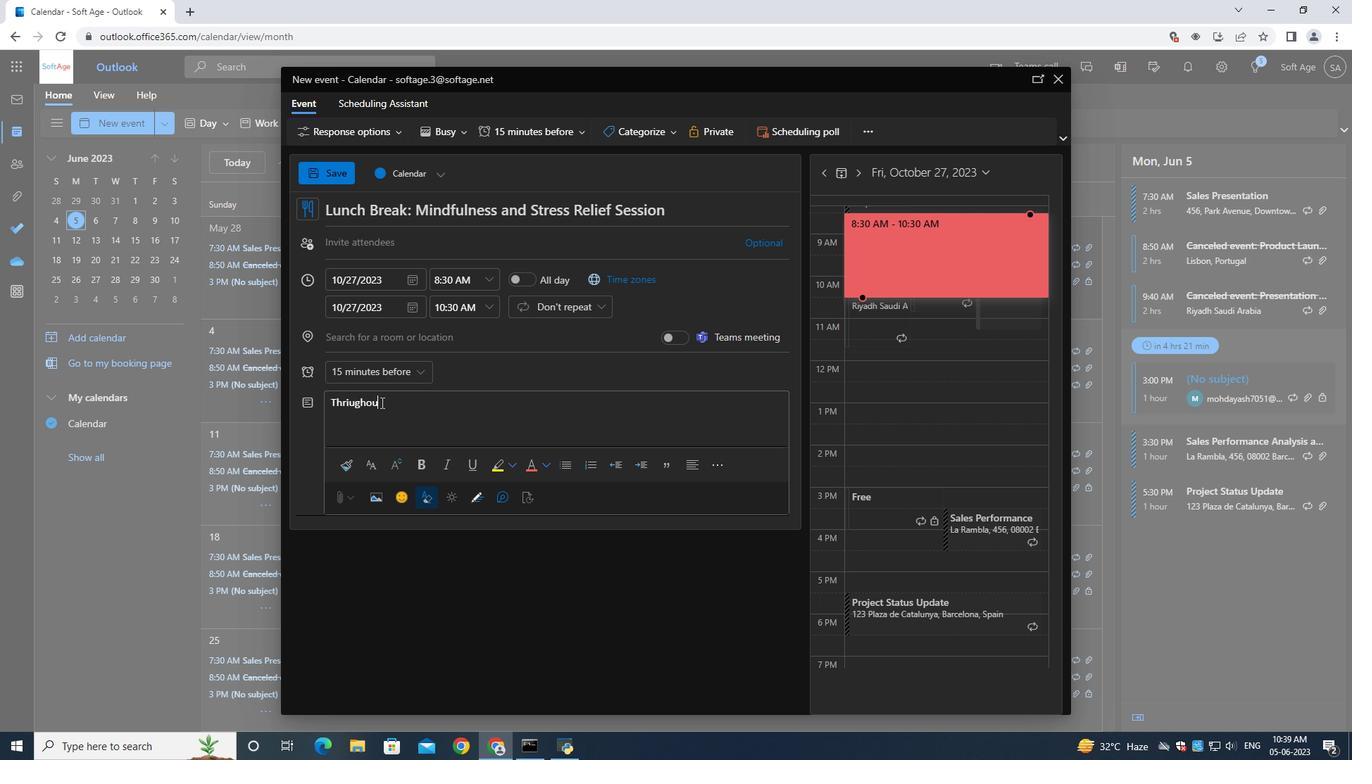 
Action: Mouse moved to (398, 414)
Screenshot: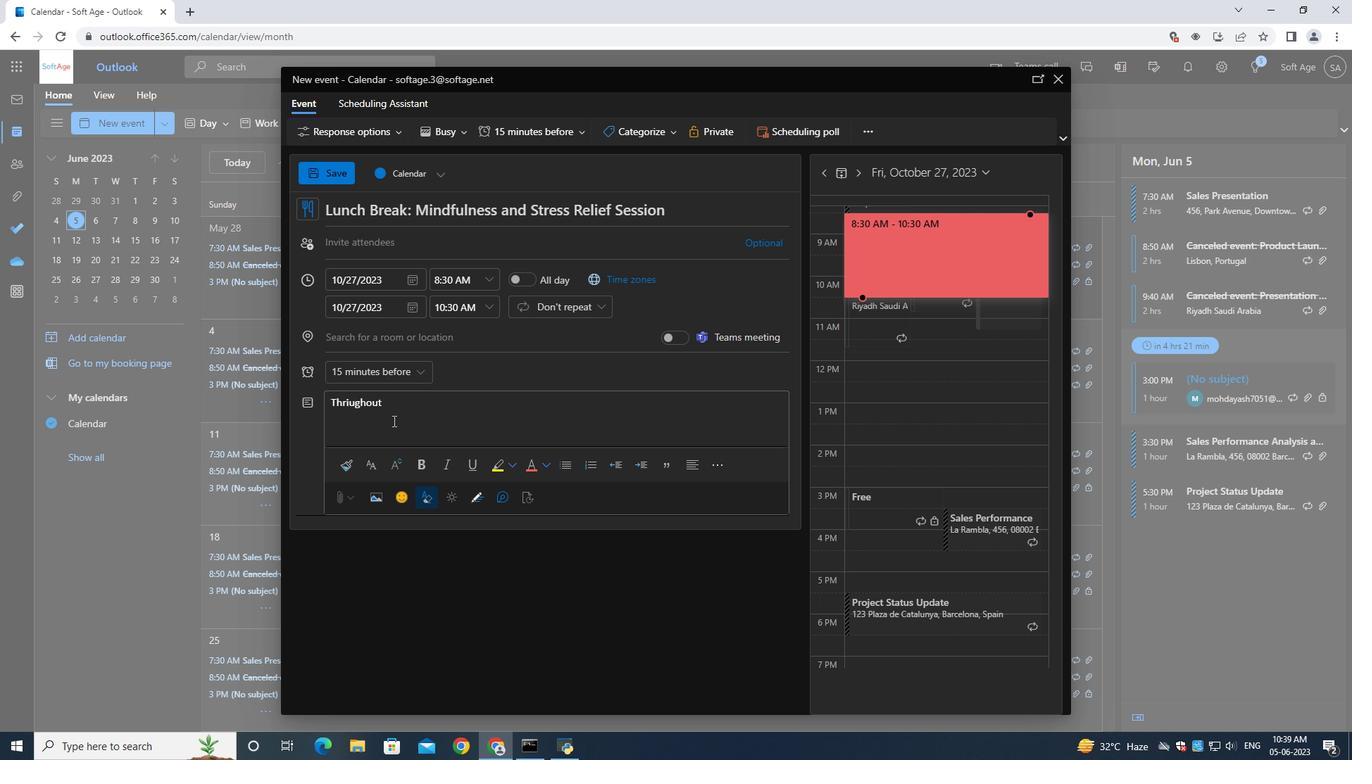 
Action: Key pressed <Key.space>the<Key.space>si<Key.backspace>e<Key.backspace><Key.backspace><Key.backspace><Key.backspace><Key.backspace><Key.backspace><Key.backspace><Key.backspace><Key.backspace><Key.backspace><Key.backspace><Key.backspace><Key.backspace><Key.backspace><Key.backspace><Key.backspace><Key.backspace><Key.backspace><Key.backspace><Key.backspace><Key.backspace><Key.backspace><Key.backspace><Key.backspace><Key.backspace><Key.shift>Throughtout<Key.space><Key.backspace><Key.backspace><Key.backspace><Key.backspace><Key.backspace><Key.backspace>hout<Key.space>the<Key.space>session,<Key.space>the<Key.space>facilitator<Key.space>will<Key.space>provide<Key.space>gentle<Key.space>guidance<Key.space>and<Key.space>reminders<Key.space>to<Key.space>a<Key.backspace>stay<Key.space>present,<Key.space>fostering<Key.space>a<Key.space>non-judgmental<Key.space>and<Key.space>accepting<Key.space>attitude<Key.space>toward<Key.space>thoughts<Key.space>and<Key.space>sensations<Key.space>thar<Key.backspace>t<Key.space><Key.space><Key.backspace>may<Key.space>arise.<Key.space><Key.shift>There<Key.space>will<Key.space>also<Key.space>be<Key.space>moments<Key.space>of<Key.space>silence<Key.space>to<Key.space>allow<Key.space>participants<Key.space>to<Key.space>immerse<Key.space>themselves<Key.space>fully<Key.space>in<Key.space>the<Key.space>practice.
Screenshot: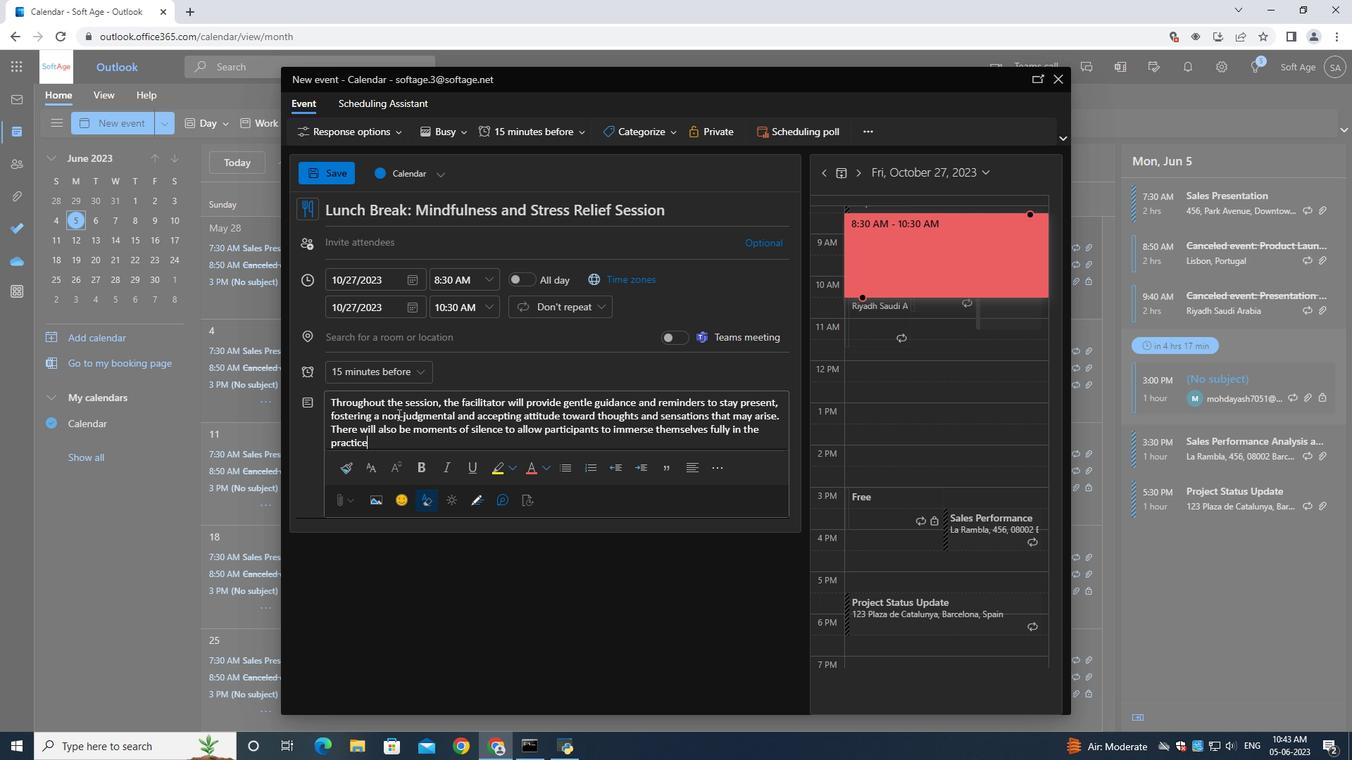 
Action: Mouse moved to (627, 140)
Screenshot: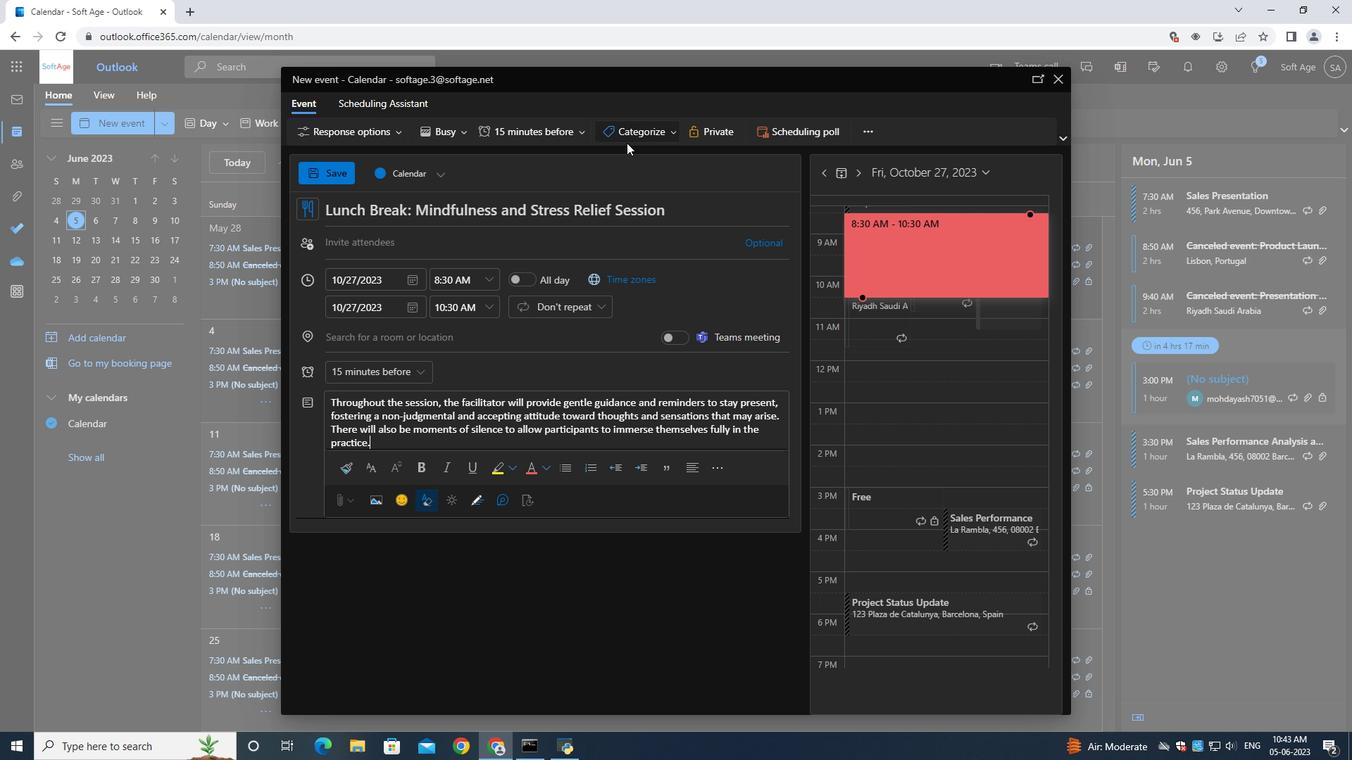 
Action: Mouse pressed left at (627, 140)
Screenshot: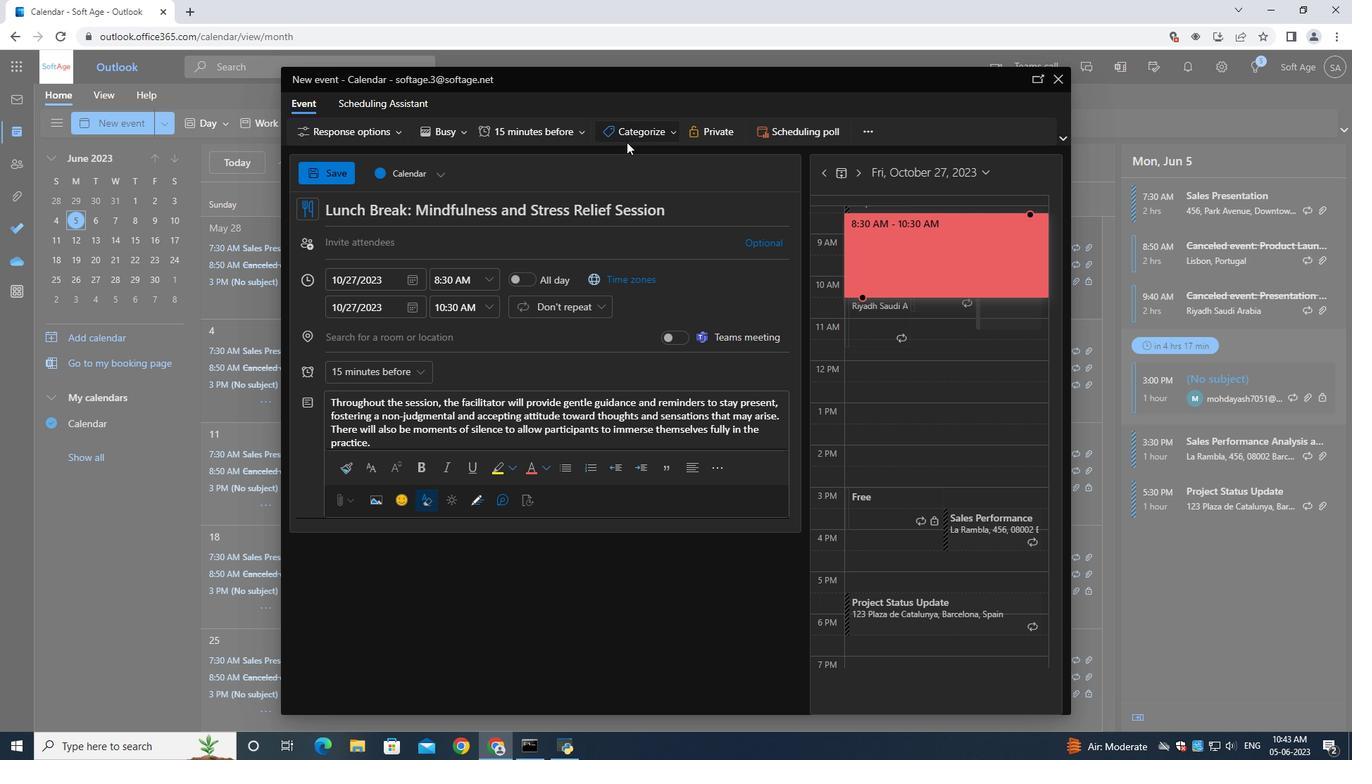 
Action: Mouse moved to (642, 182)
Screenshot: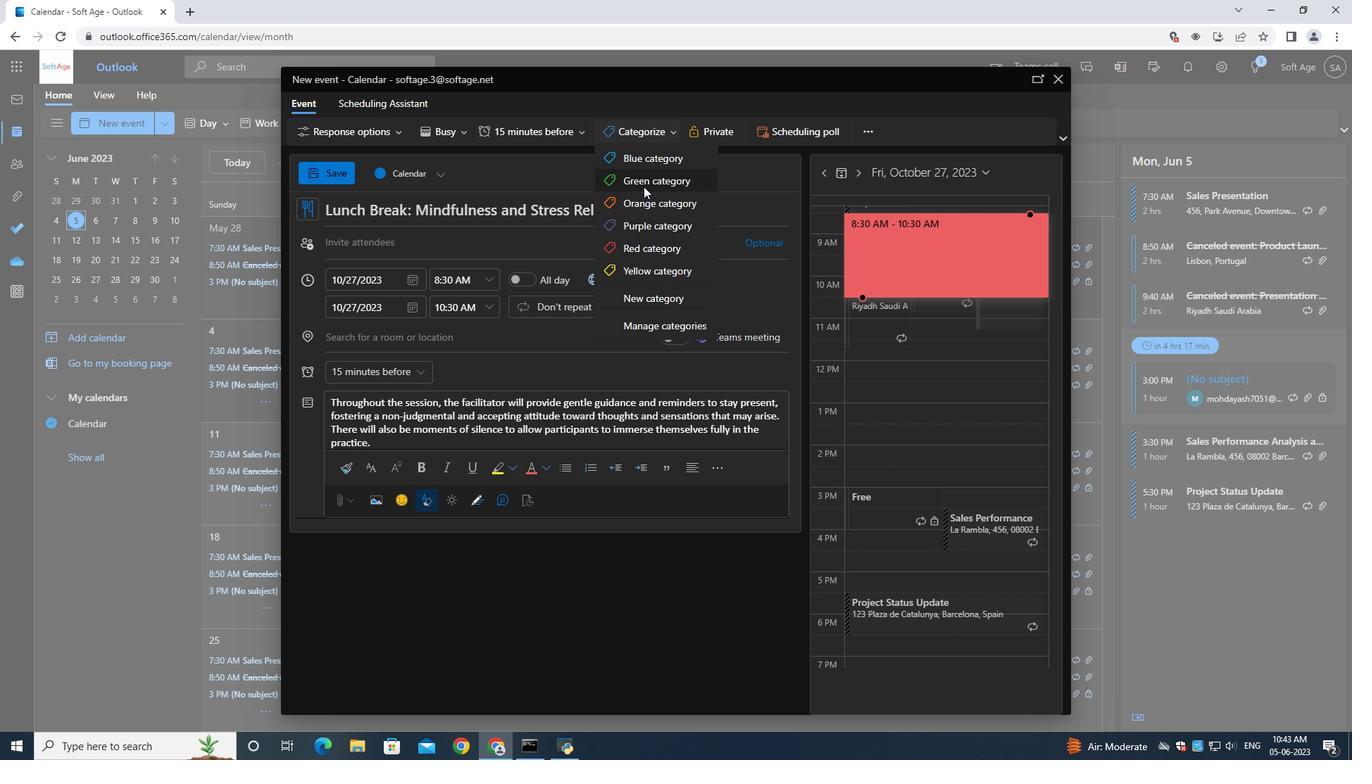 
Action: Mouse pressed left at (642, 182)
Screenshot: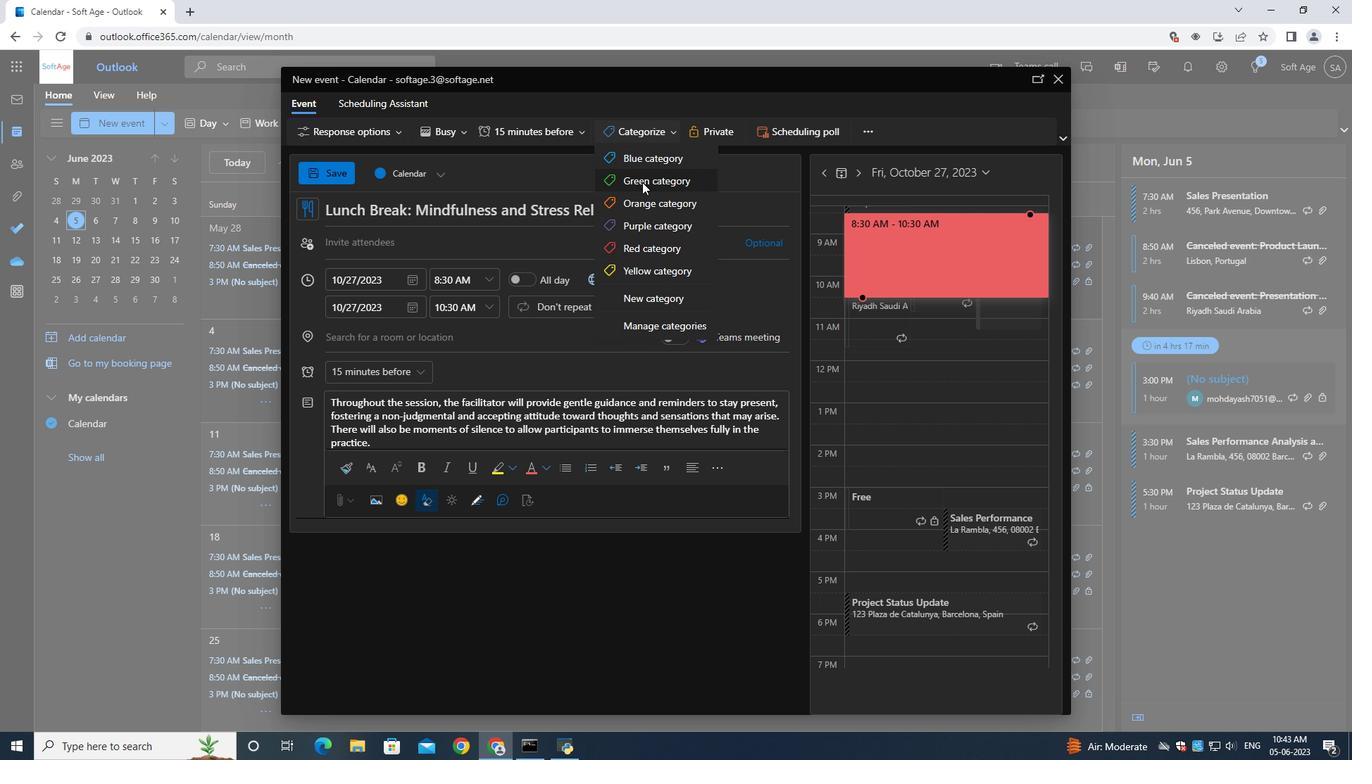 
Action: Mouse moved to (339, 343)
Screenshot: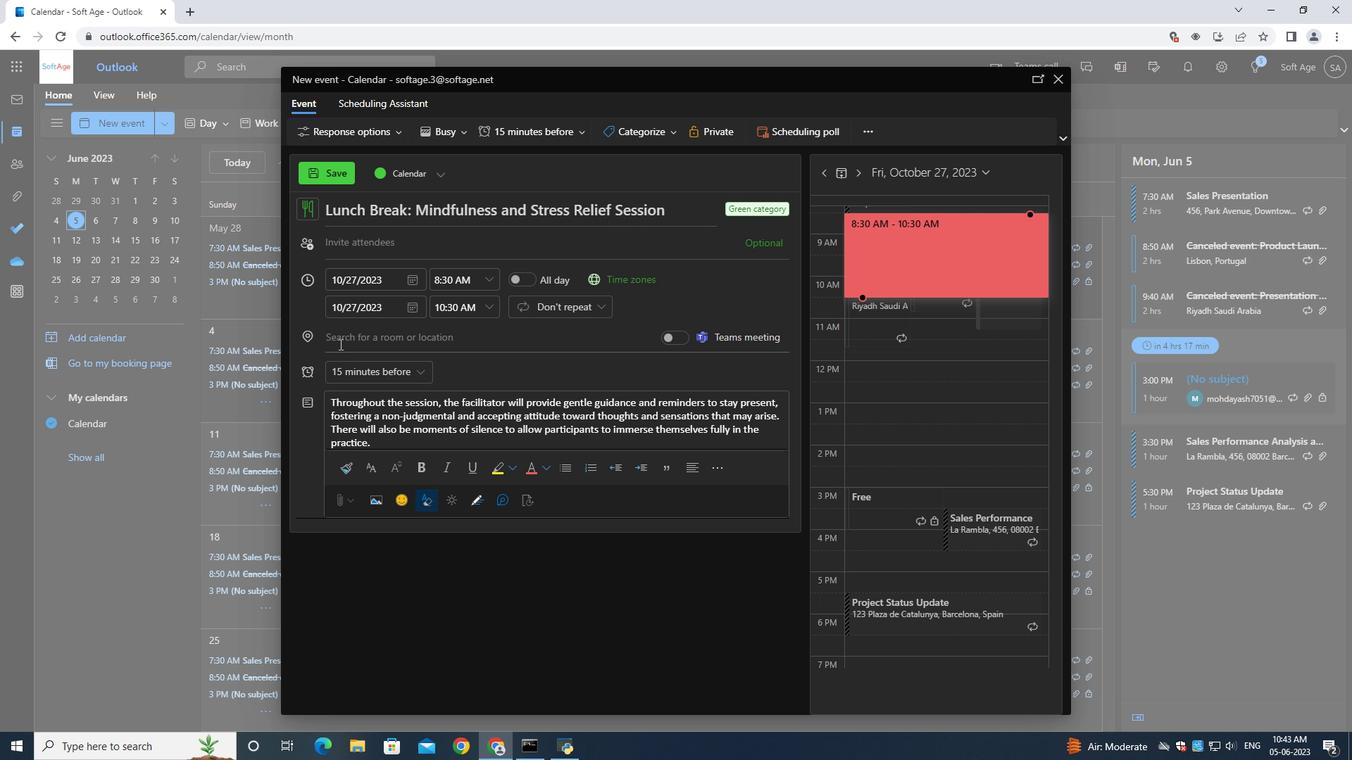 
Action: Mouse pressed left at (339, 343)
Screenshot: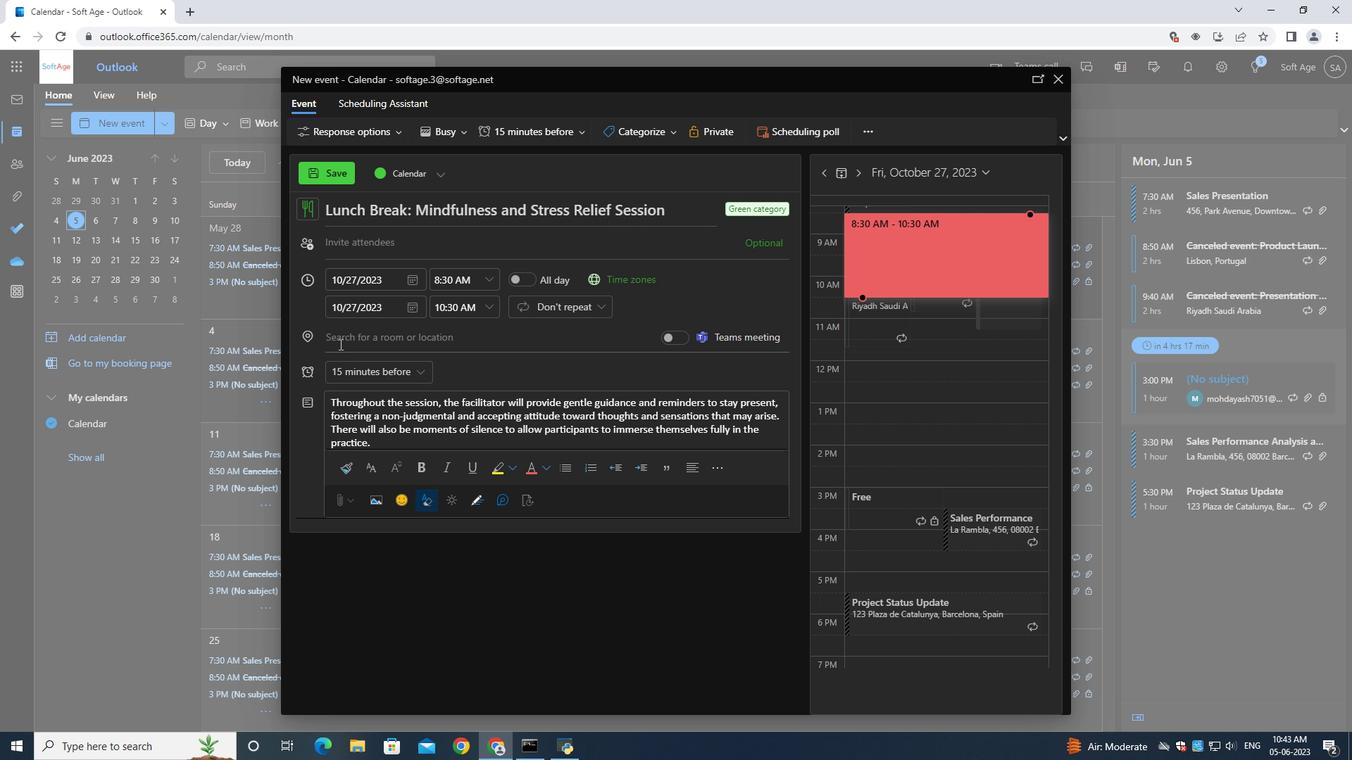 
Action: Mouse moved to (340, 342)
Screenshot: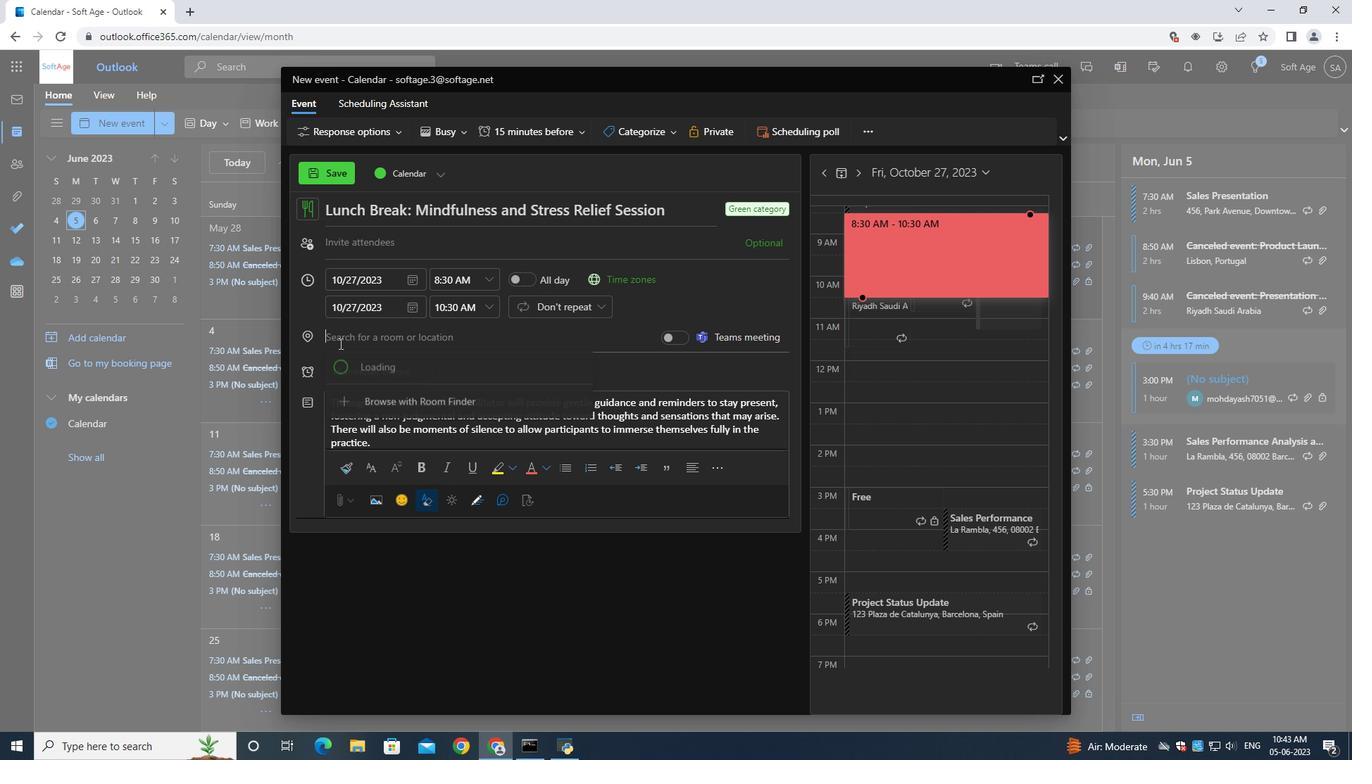
Action: Key pressed <Key.shift>Athens,<Key.shift><Key.shift><Key.shift>Greece
Screenshot: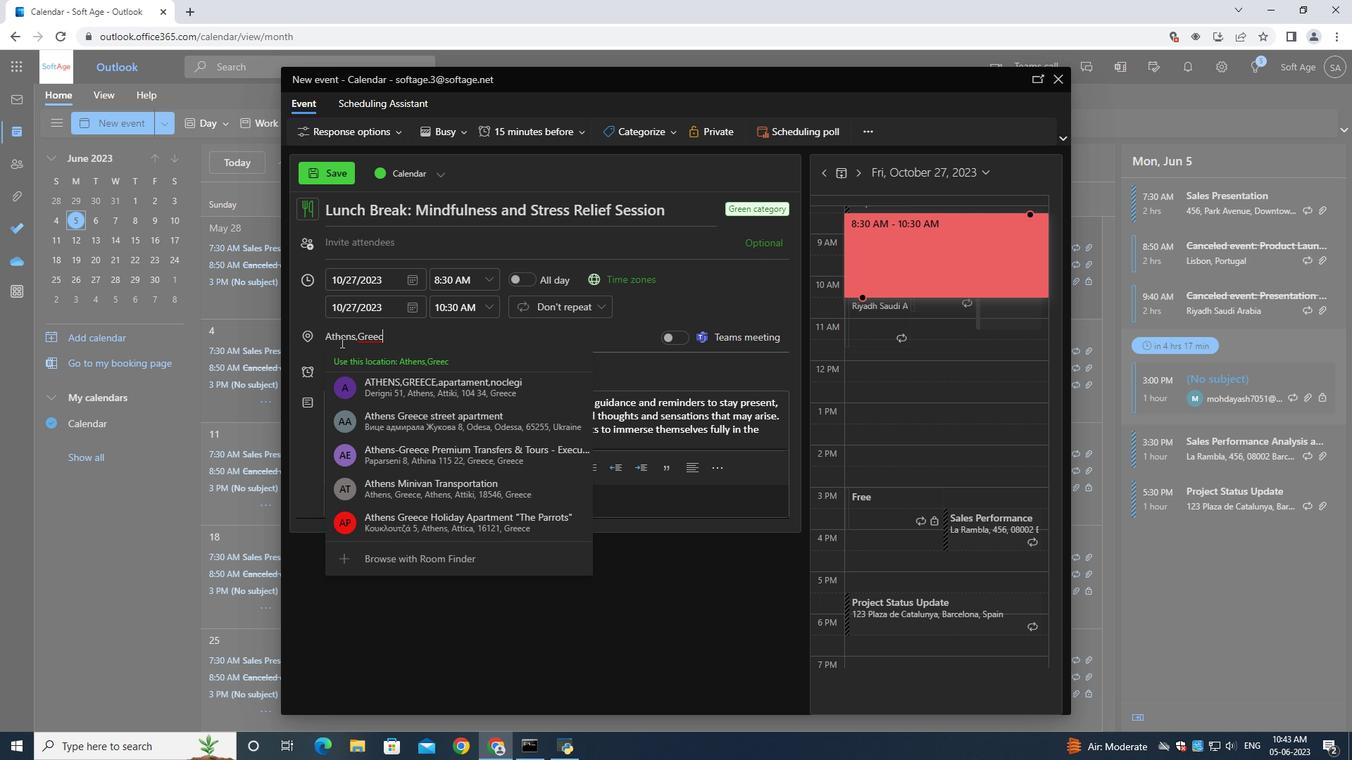 
Action: Mouse moved to (392, 244)
Screenshot: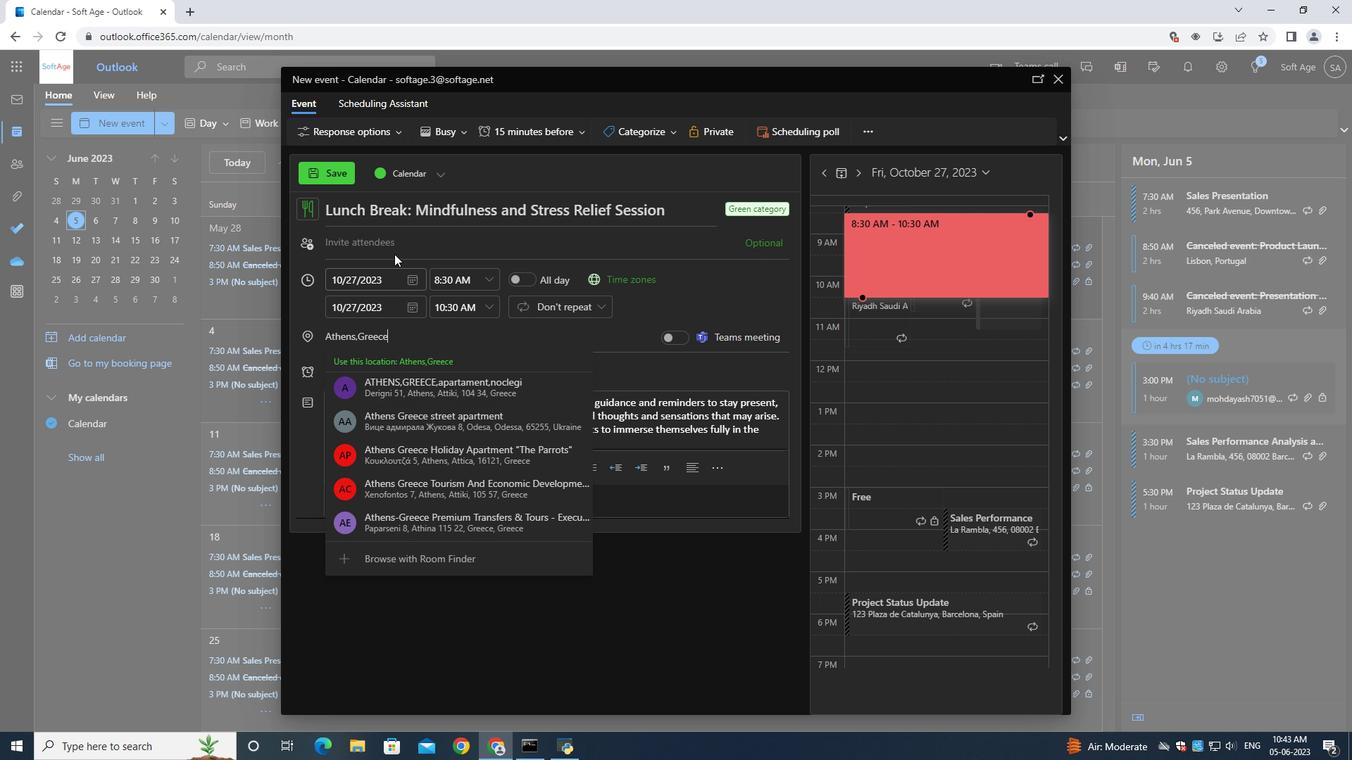 
Action: Mouse pressed left at (392, 244)
Screenshot: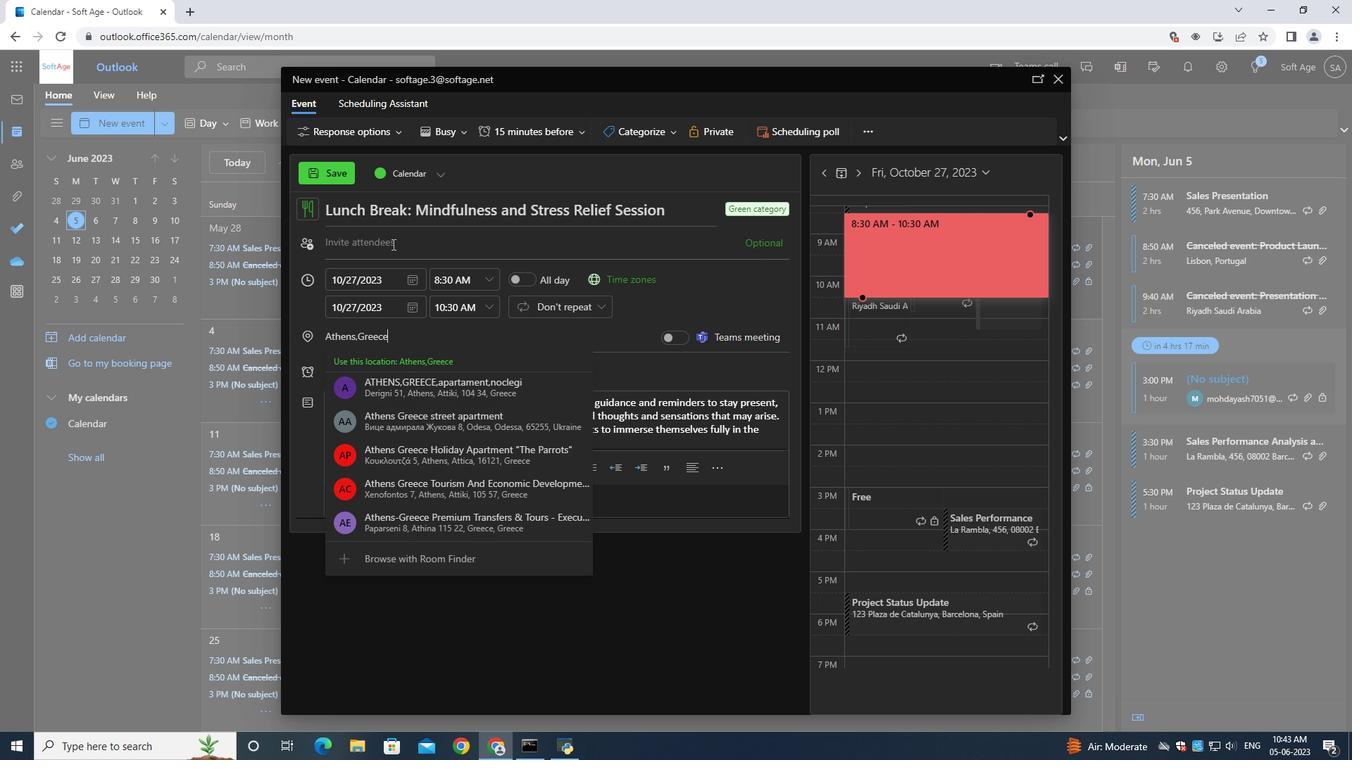 
Action: Mouse moved to (392, 244)
Screenshot: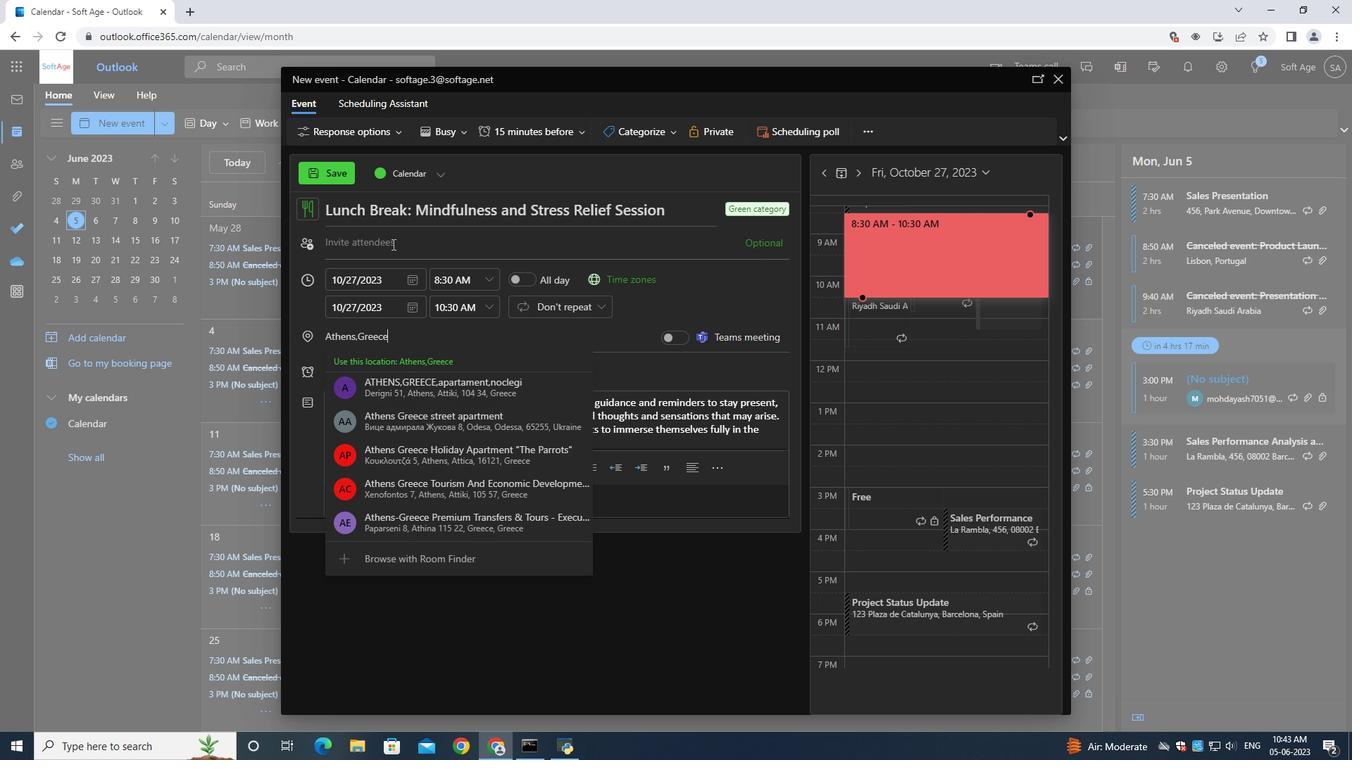
Action: Key pressed sftage.4<Key.shift><Key.shift><Key.shift><Key.shift><Key.shift><Key.shift><Key.shift><Key.shift><Key.shift><Key.shift><Key.shift><Key.shift><Key.shift><Key.shift><Key.shift><Key.shift><Key.shift><Key.shift><Key.shift><Key.shift><Key.shift><Key.shift><Key.shift><Key.shift><Key.shift><Key.shift><Key.shift><Key.shift><Key.shift><Key.shift><Key.shift><Key.shift><Key.shift><Key.shift><Key.shift><Key.shift><Key.shift><Key.shift><Key.shift><Key.shift><Key.shift><Key.shift>@sftyage.net
Screenshot: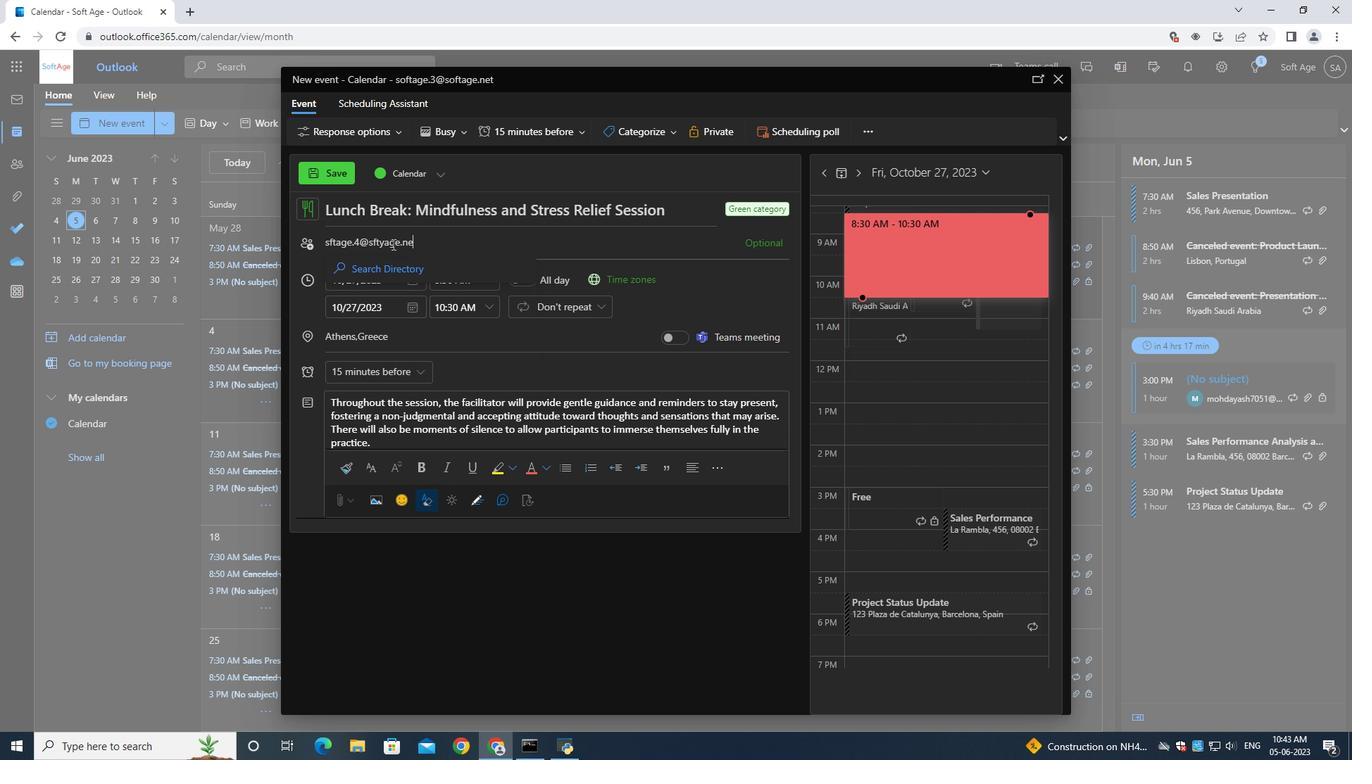 
Action: Mouse scrolled (392, 245) with delta (0, 0)
Screenshot: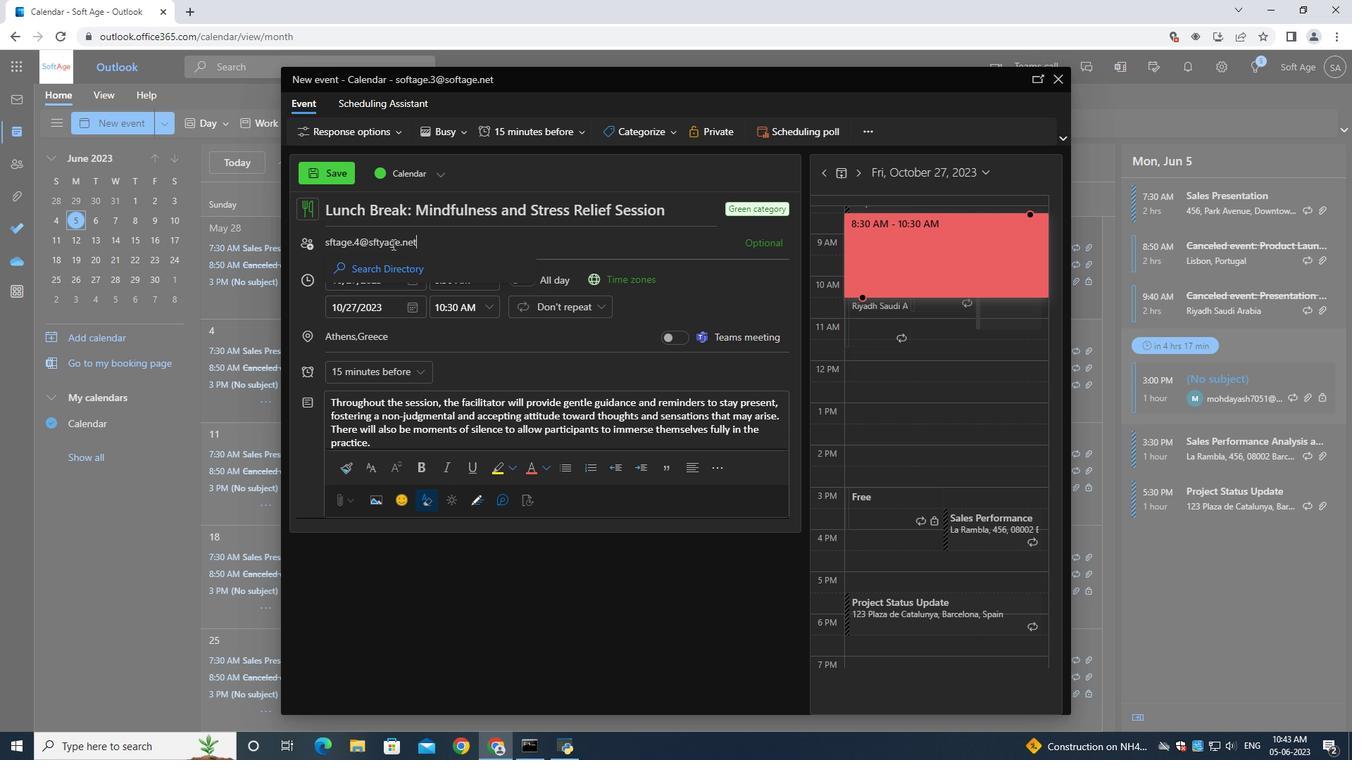 
Action: Mouse moved to (436, 255)
Screenshot: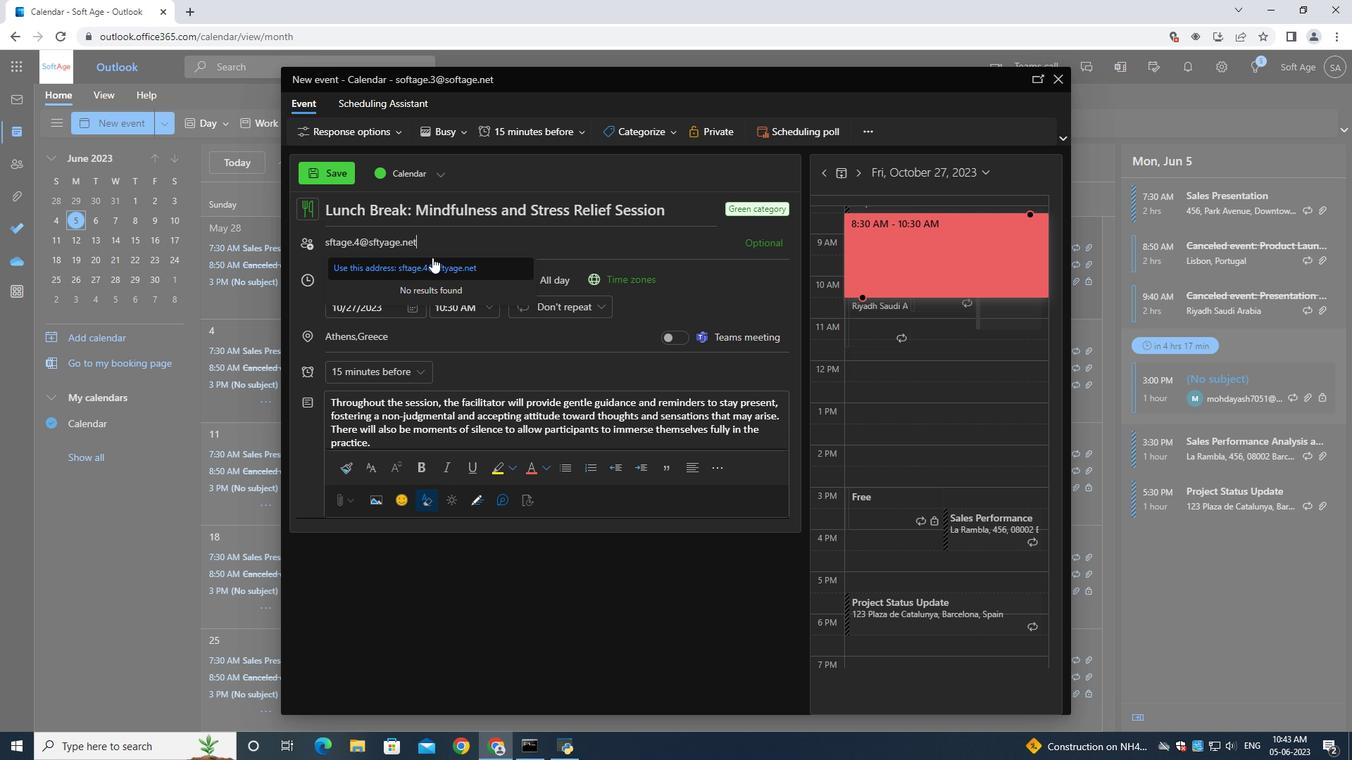 
Action: Key pressed <Key.backspace><Key.backspace><Key.backspace><Key.backspace><Key.backspace><Key.backspace><Key.backspace><Key.backspace><Key.backspace><Key.backspace><Key.backspace><Key.backspace><Key.backspace><Key.backspace><Key.backspace><Key.backspace><Key.backspace><Key.backspace><Key.backspace><Key.backspace><Key.backspace><Key.backspace><Key.backspace><Key.backspace><Key.shift>Softage.4<Key.shift>@softage.net
Screenshot: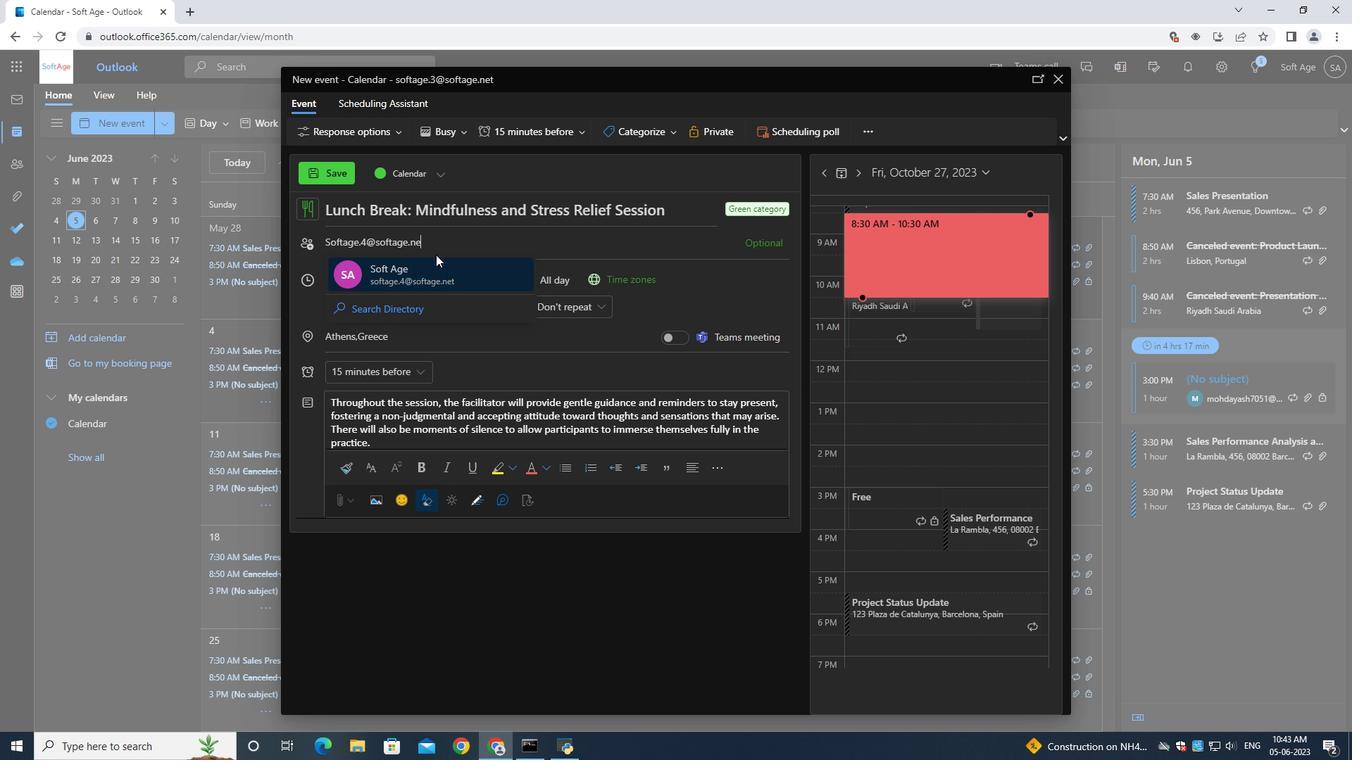 
Action: Mouse moved to (440, 256)
Screenshot: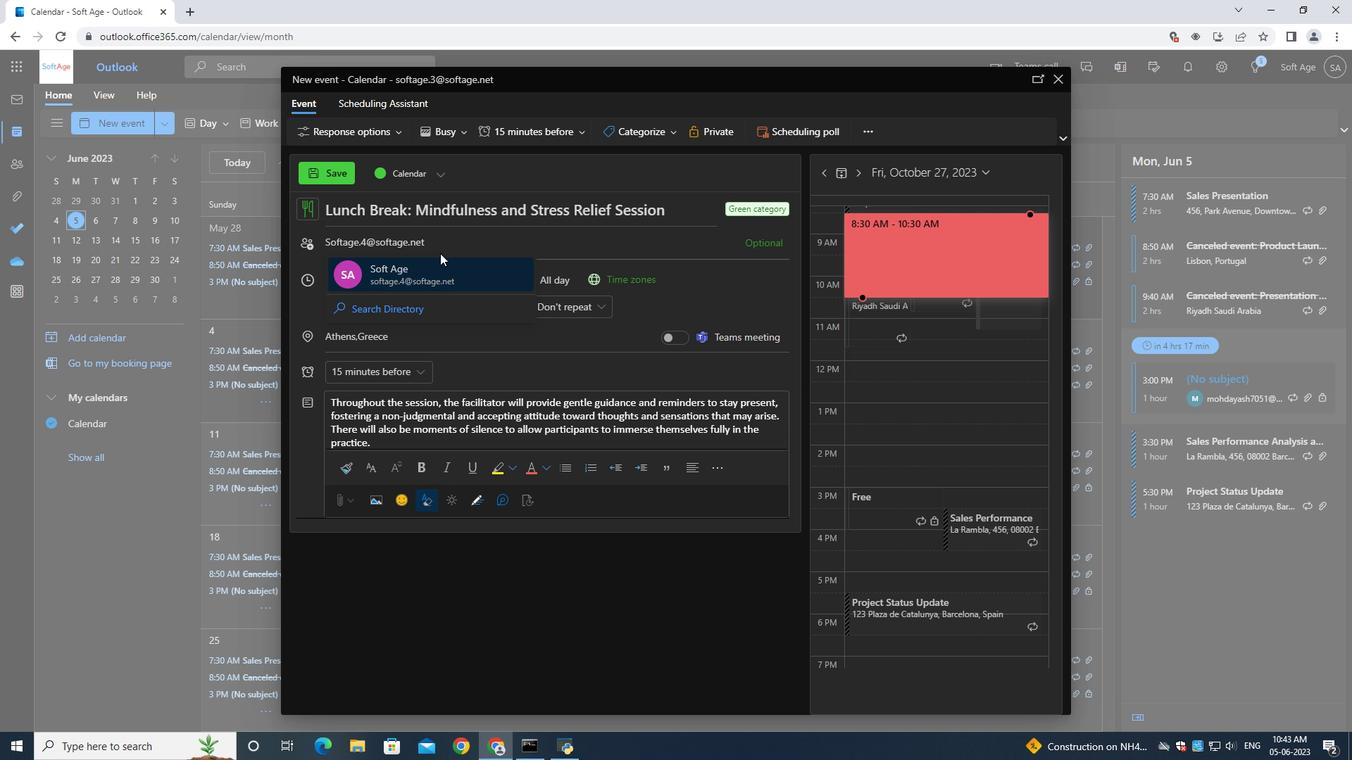 
Action: Mouse pressed left at (440, 256)
Screenshot: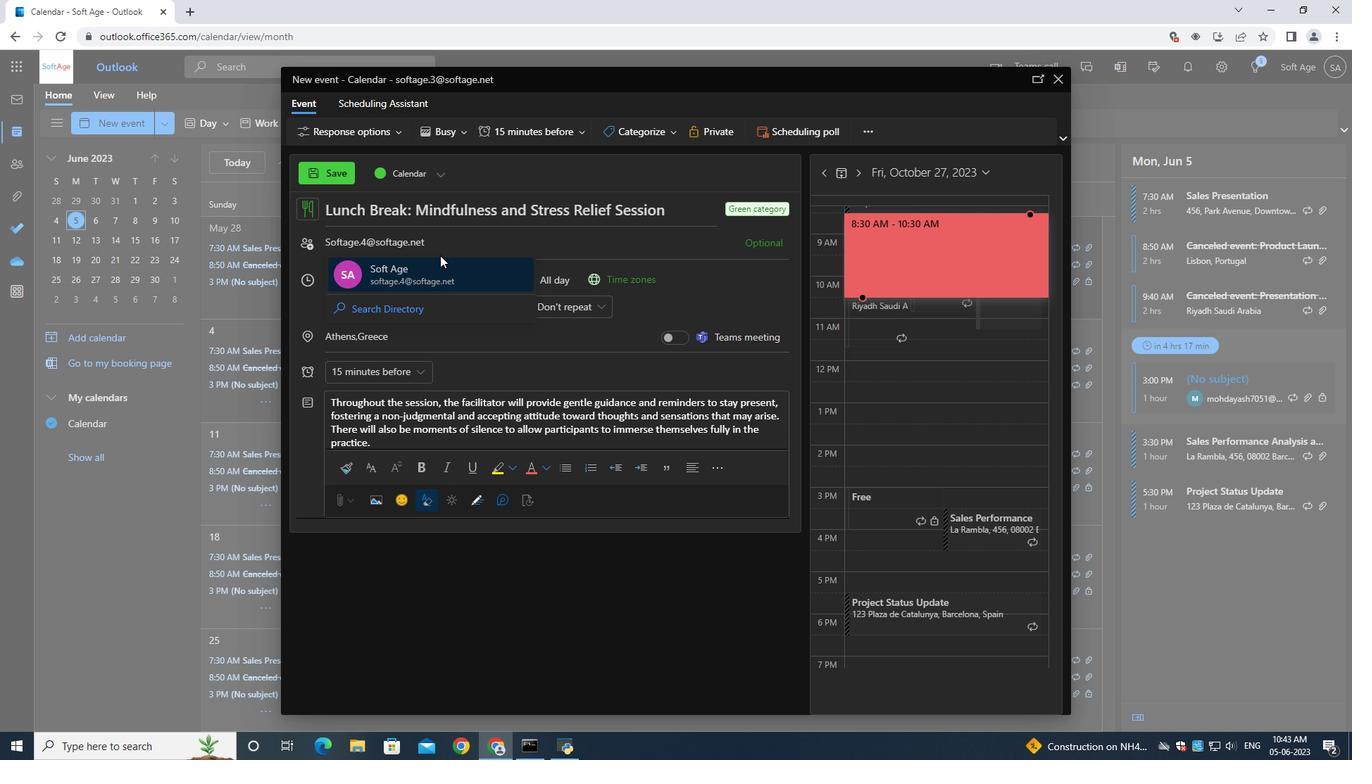 
Action: Mouse moved to (445, 265)
Screenshot: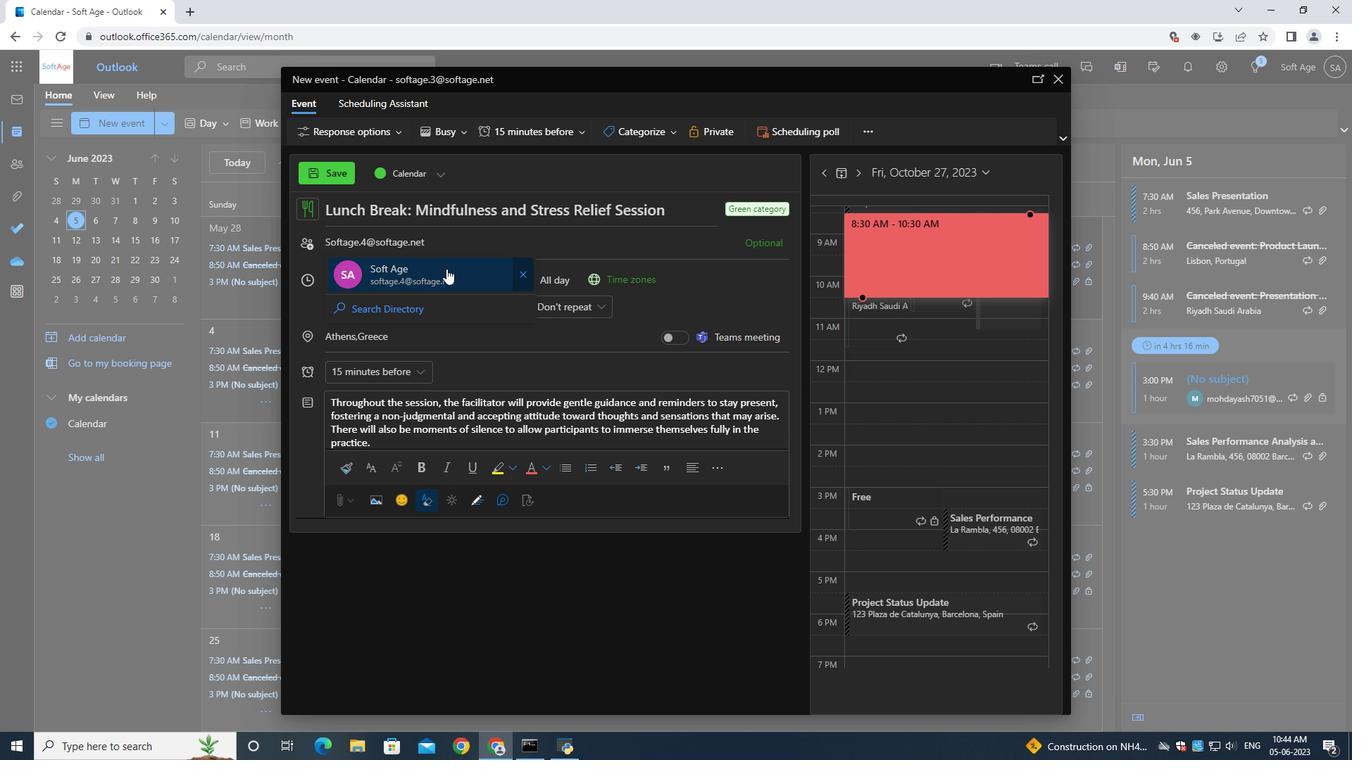 
Action: Mouse pressed left at (445, 265)
Screenshot: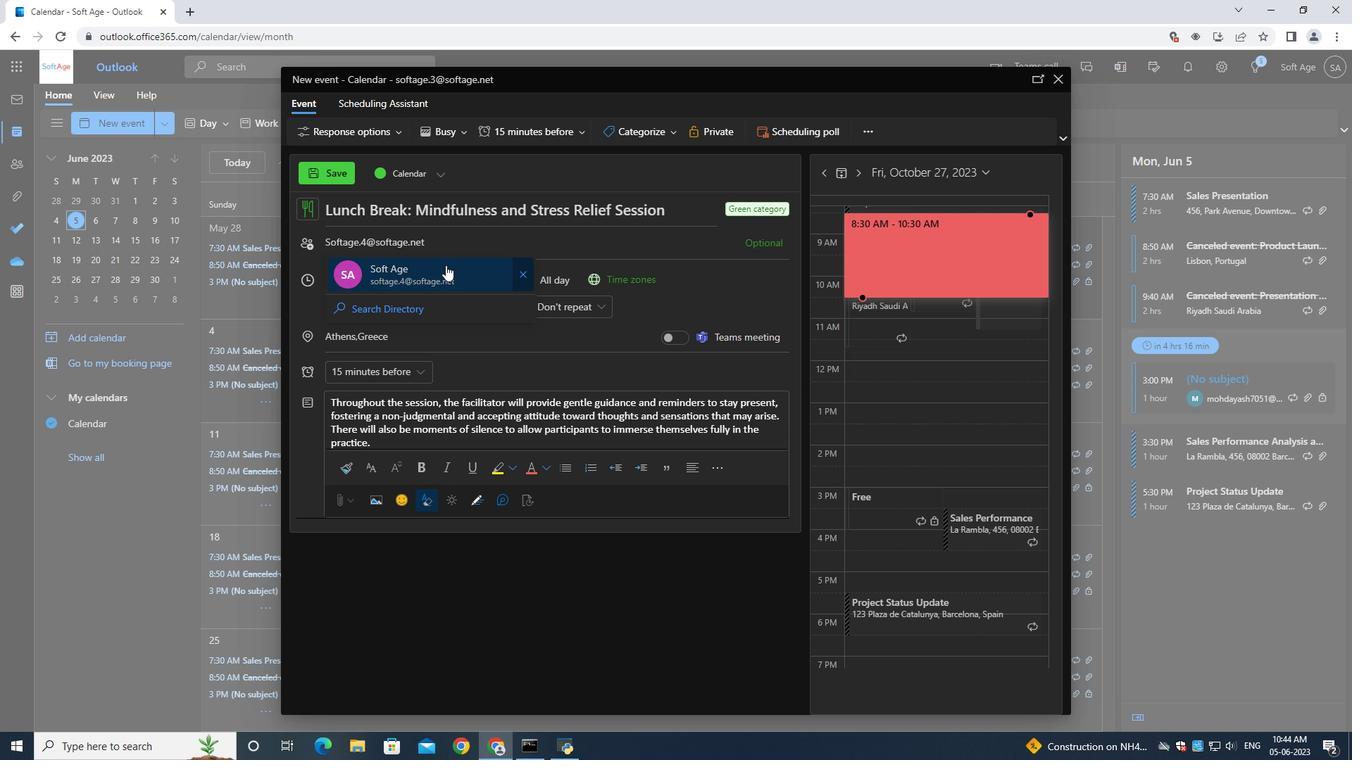 
Action: Mouse moved to (451, 245)
Screenshot: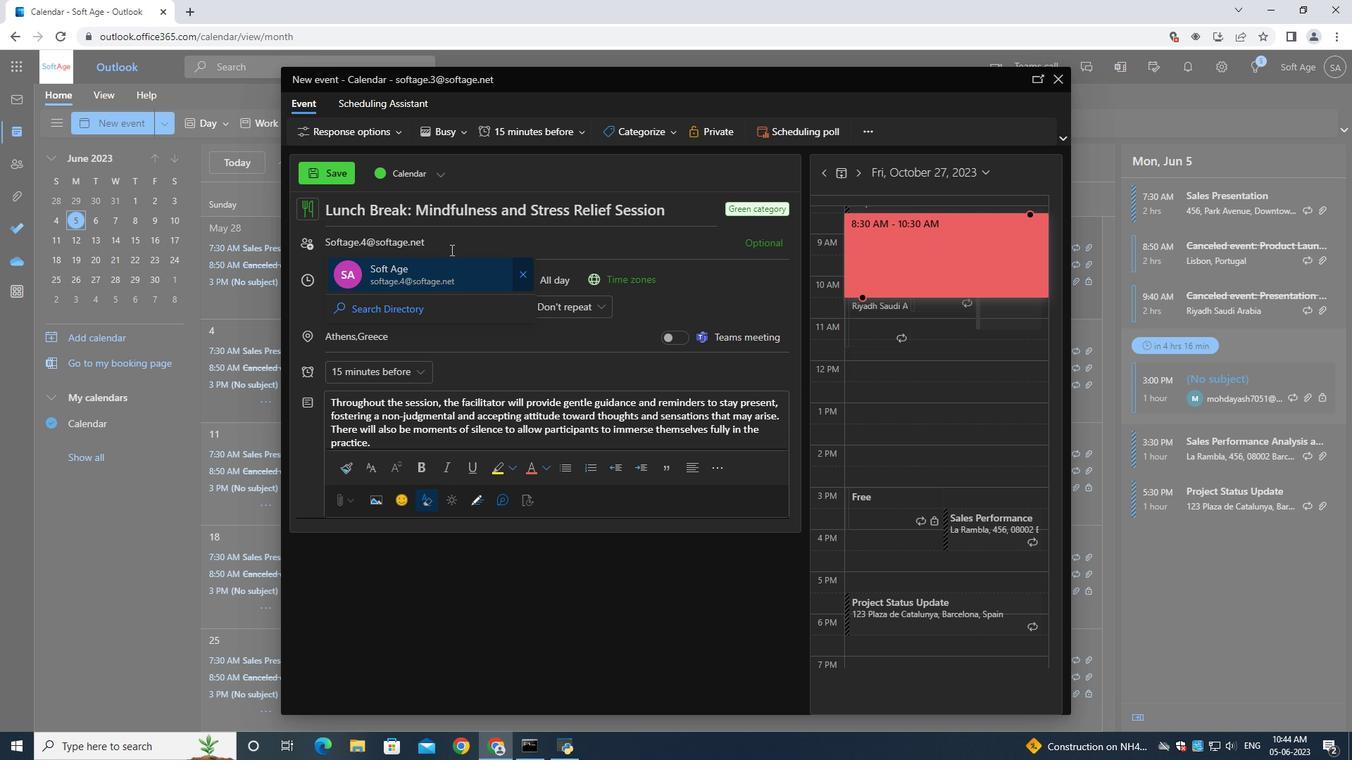 
Action: Key pressed softage.5<Key.shift>@softage.net
Screenshot: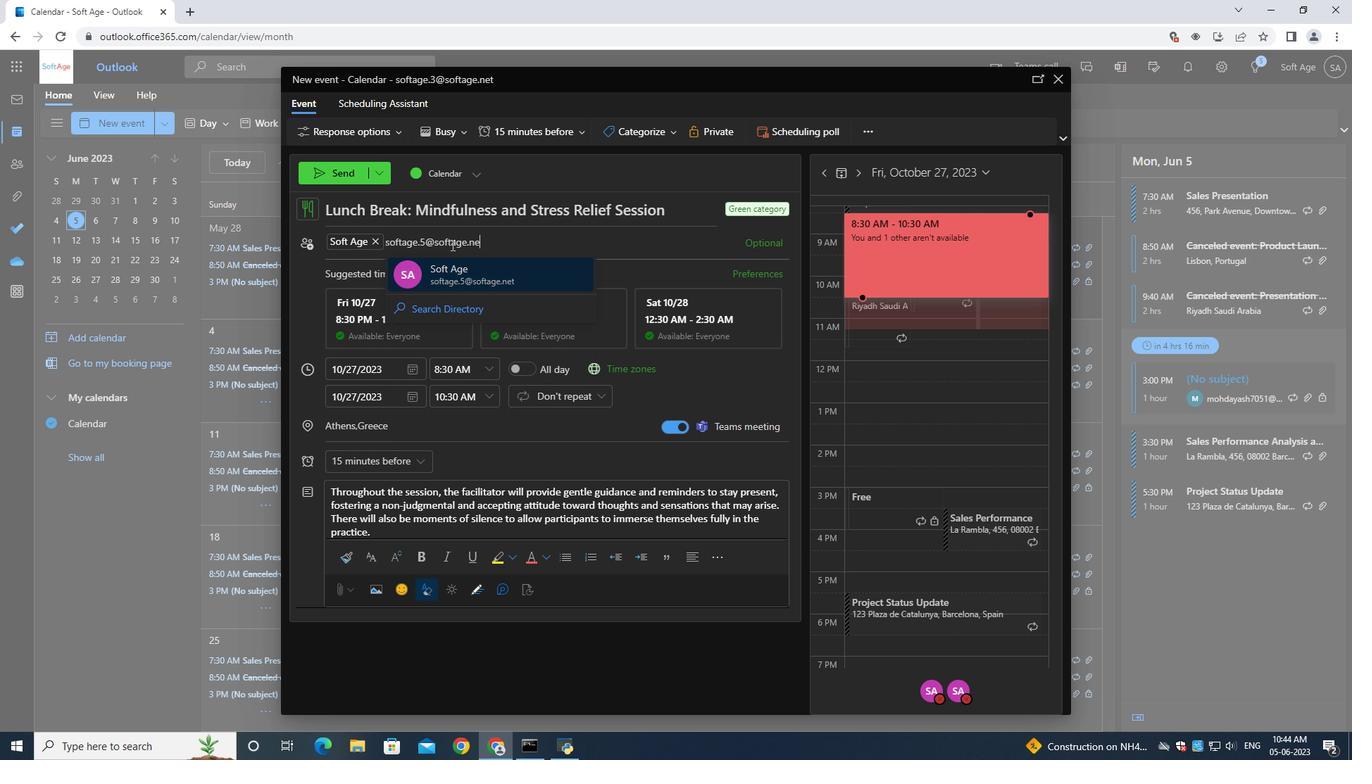 
Action: Mouse moved to (452, 271)
Screenshot: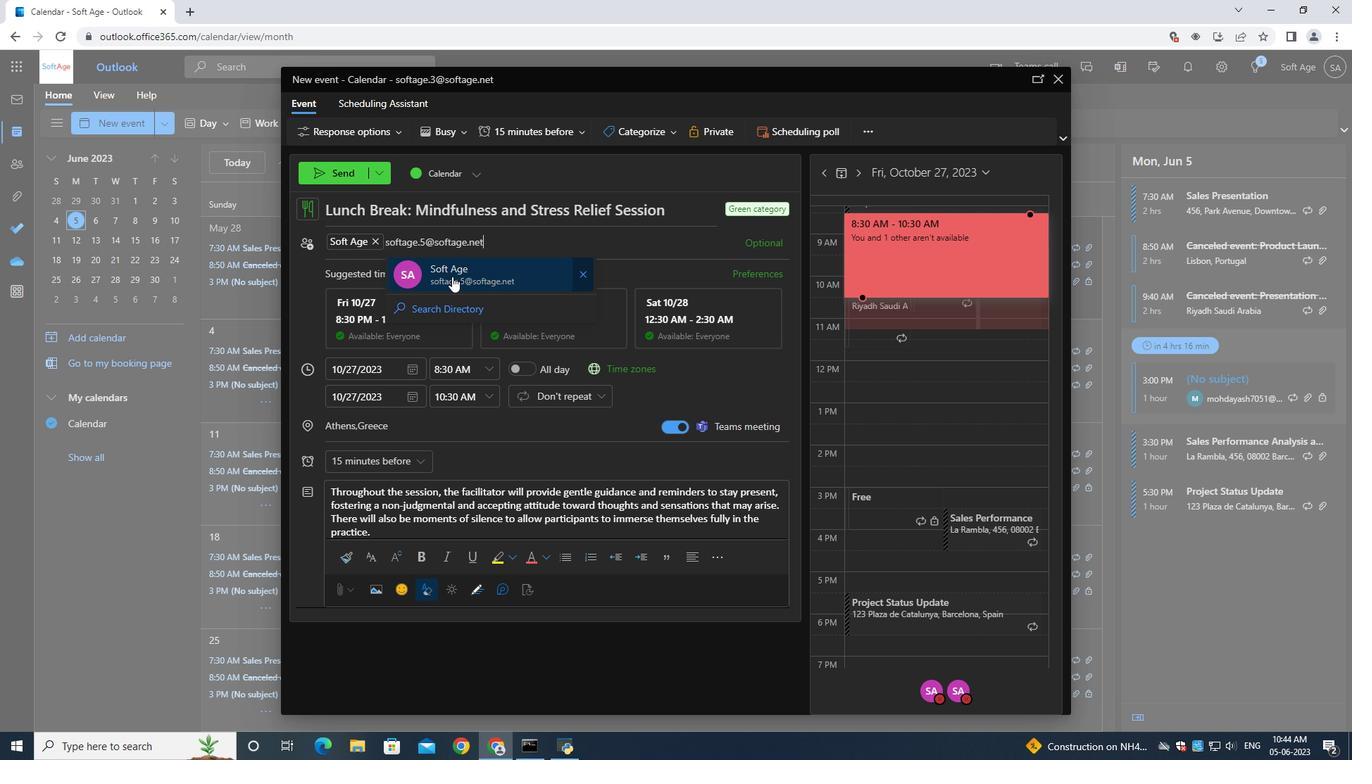
Action: Mouse pressed left at (452, 271)
Screenshot: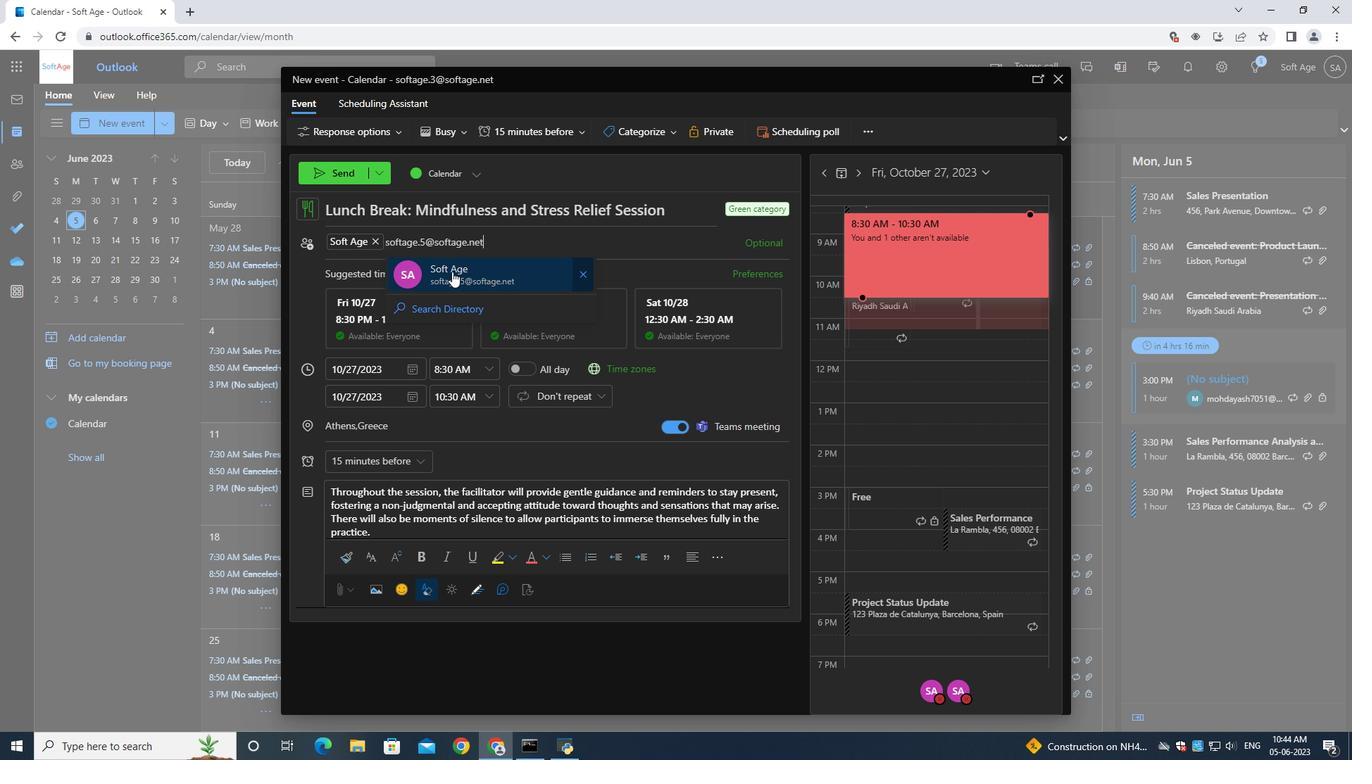 
Action: Mouse moved to (372, 465)
Screenshot: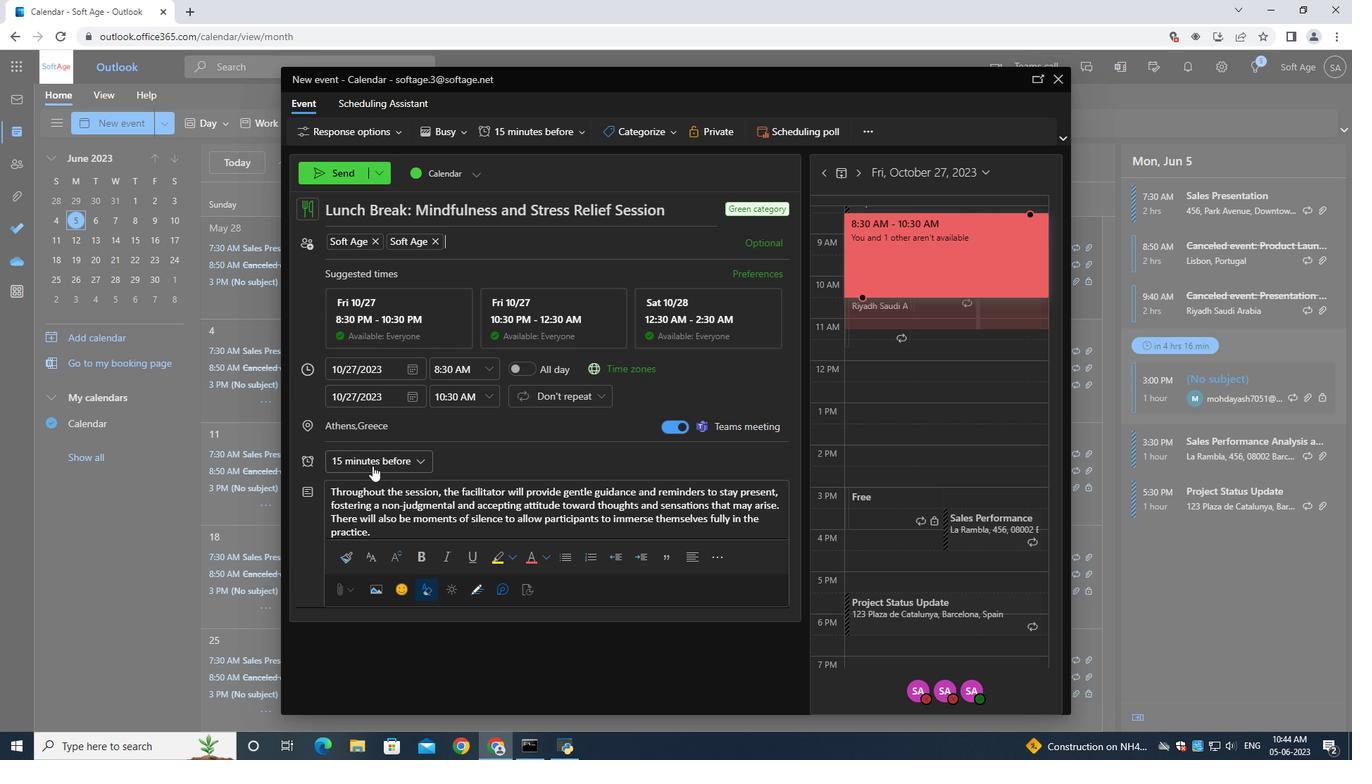 
Action: Mouse pressed left at (372, 465)
Screenshot: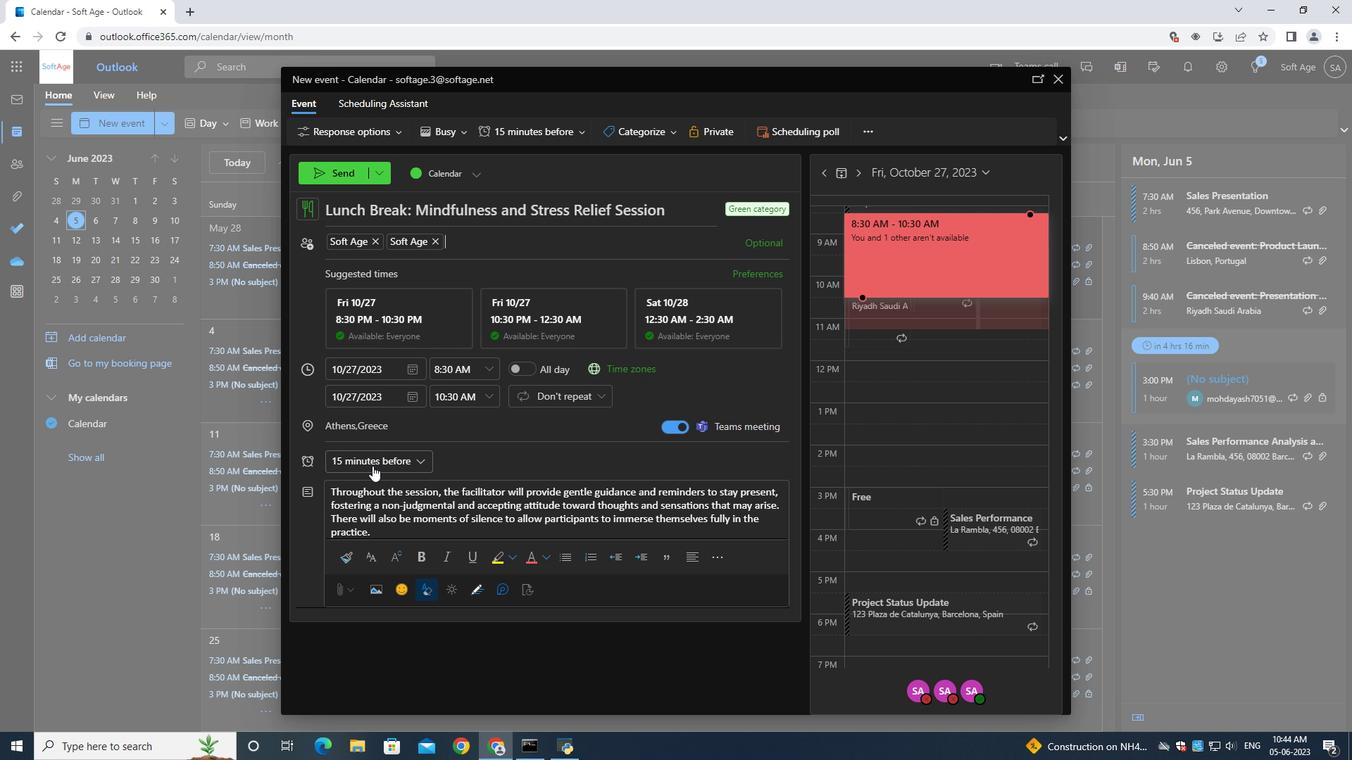 
Action: Mouse moved to (381, 307)
Screenshot: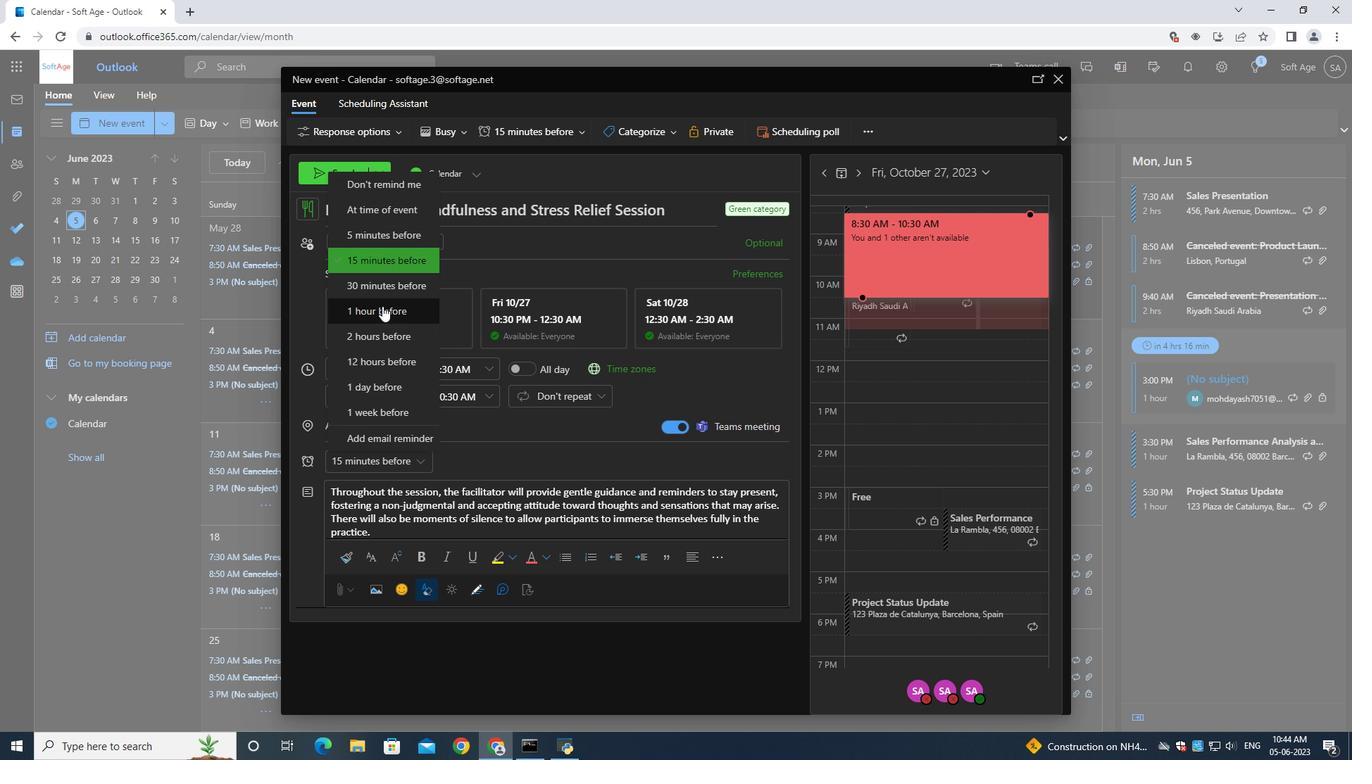 
Action: Mouse pressed left at (381, 307)
Screenshot: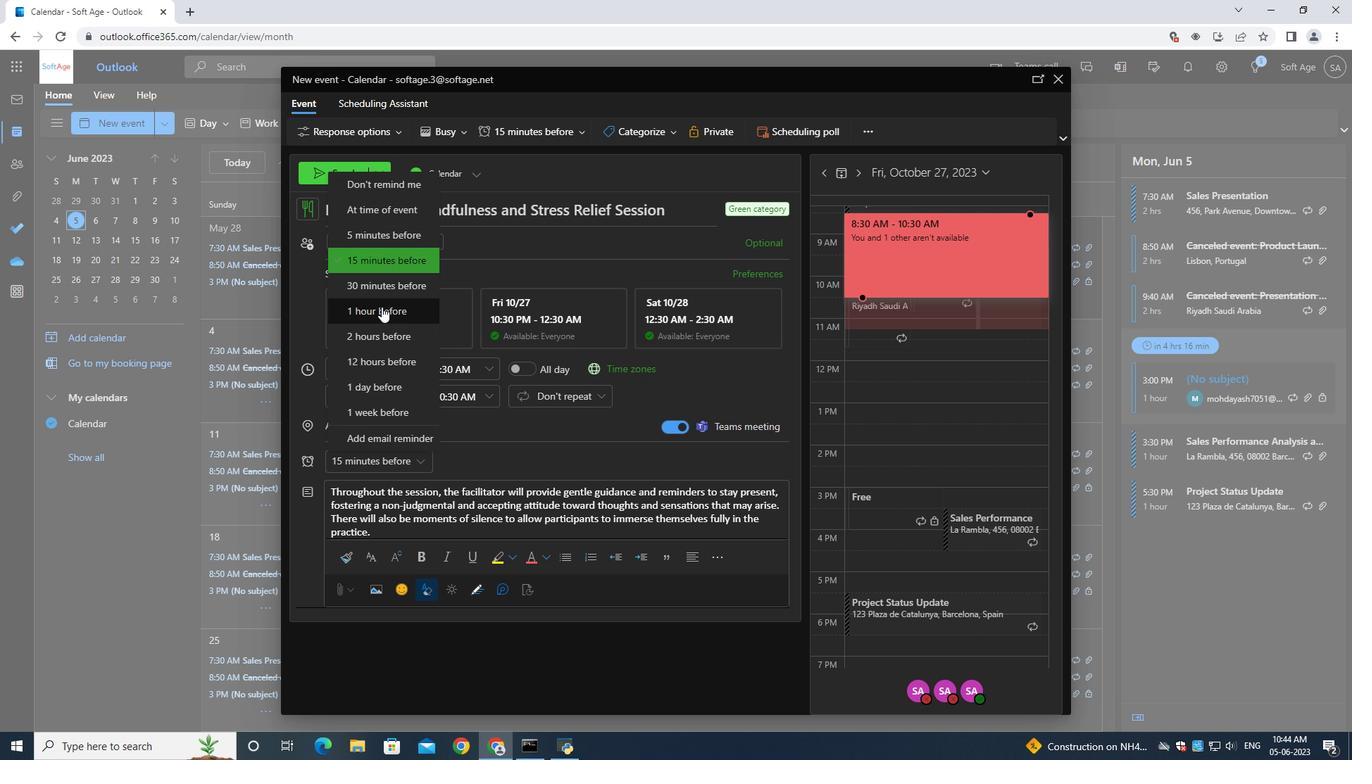 
Action: Mouse moved to (333, 165)
Screenshot: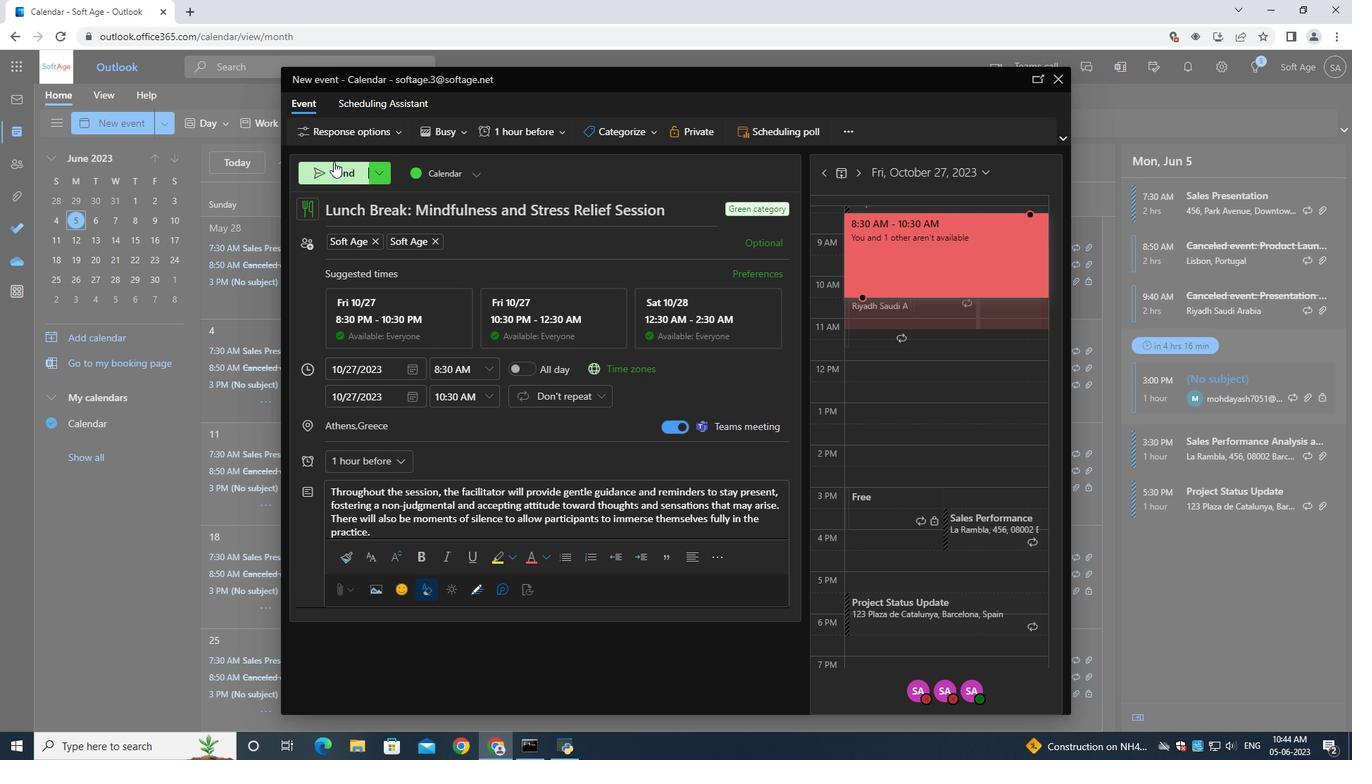 
Action: Mouse pressed left at (333, 165)
Screenshot: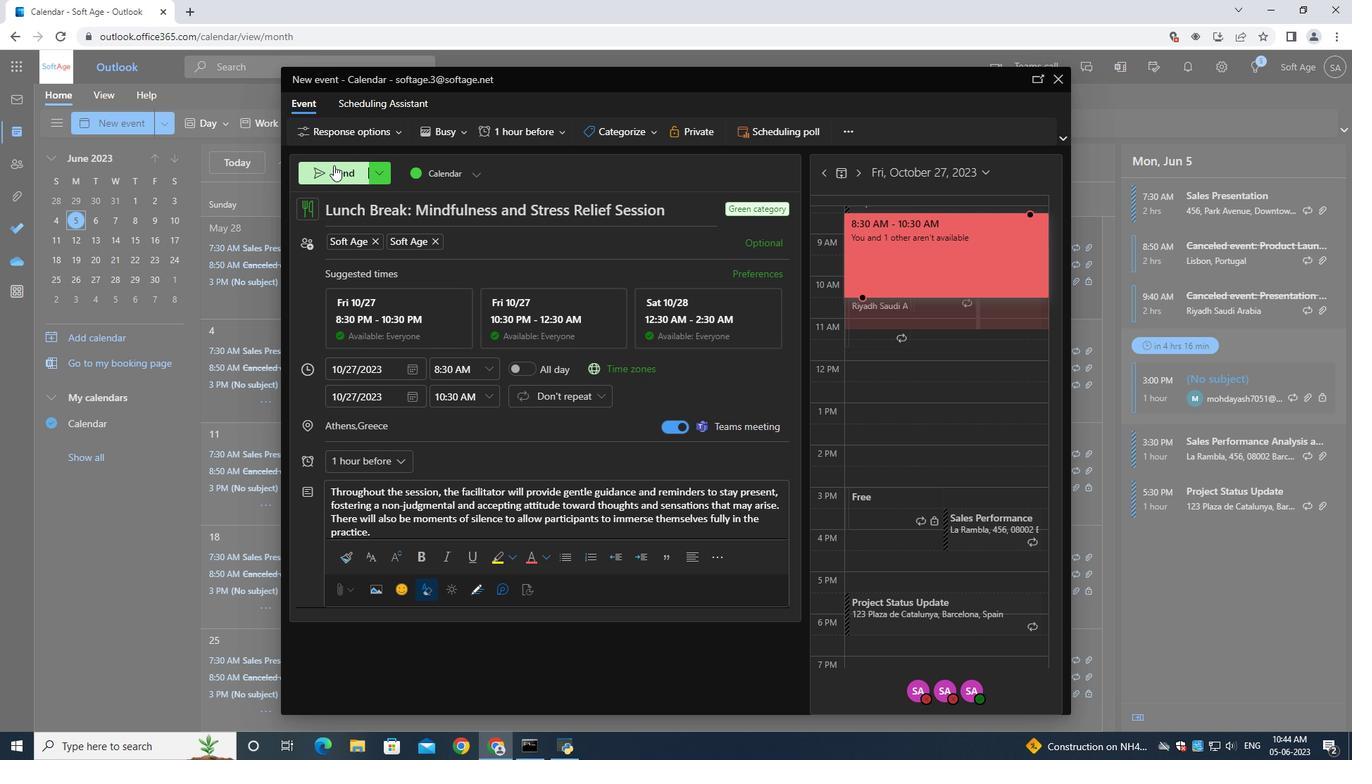 
Action: Mouse moved to (336, 167)
Screenshot: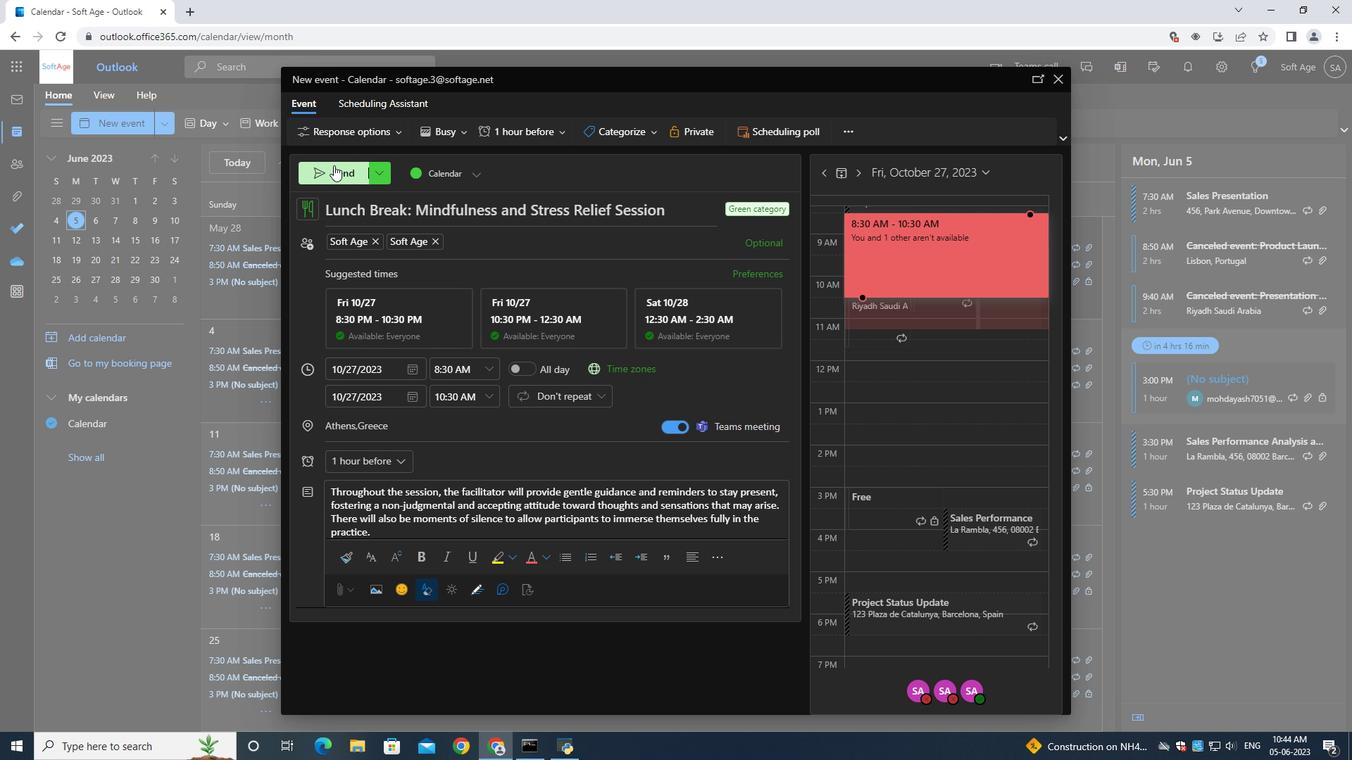 
